 Task: Add Sprouts Organic Tomato Sauce to the cart.
Action: Mouse moved to (21, 93)
Screenshot: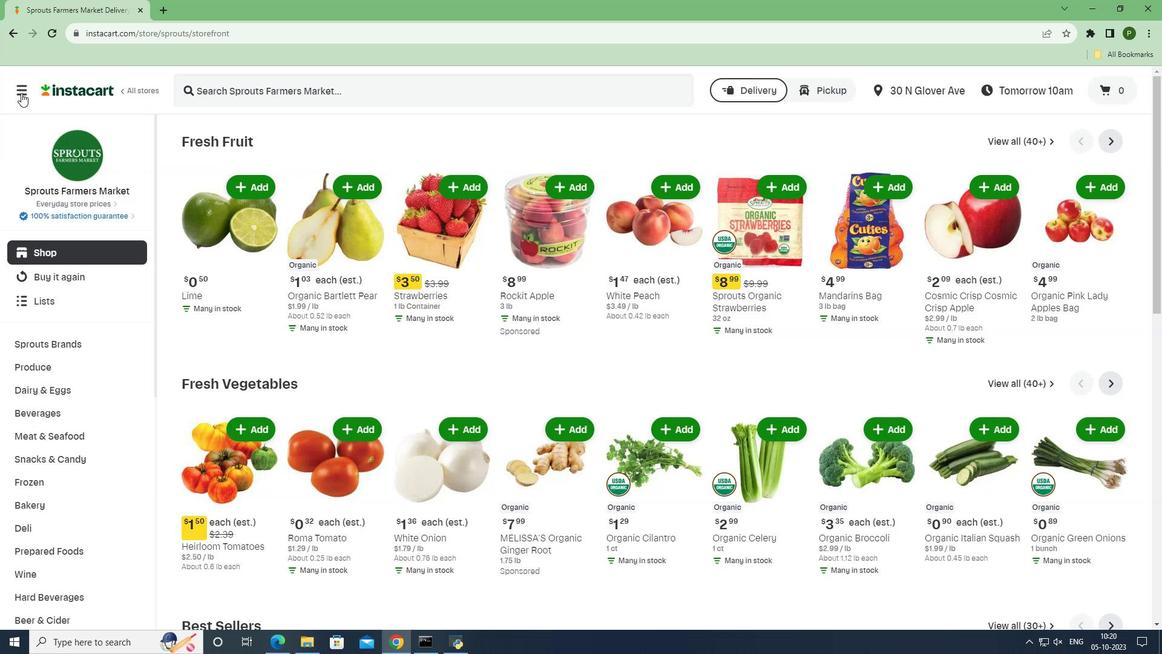 
Action: Mouse pressed left at (21, 93)
Screenshot: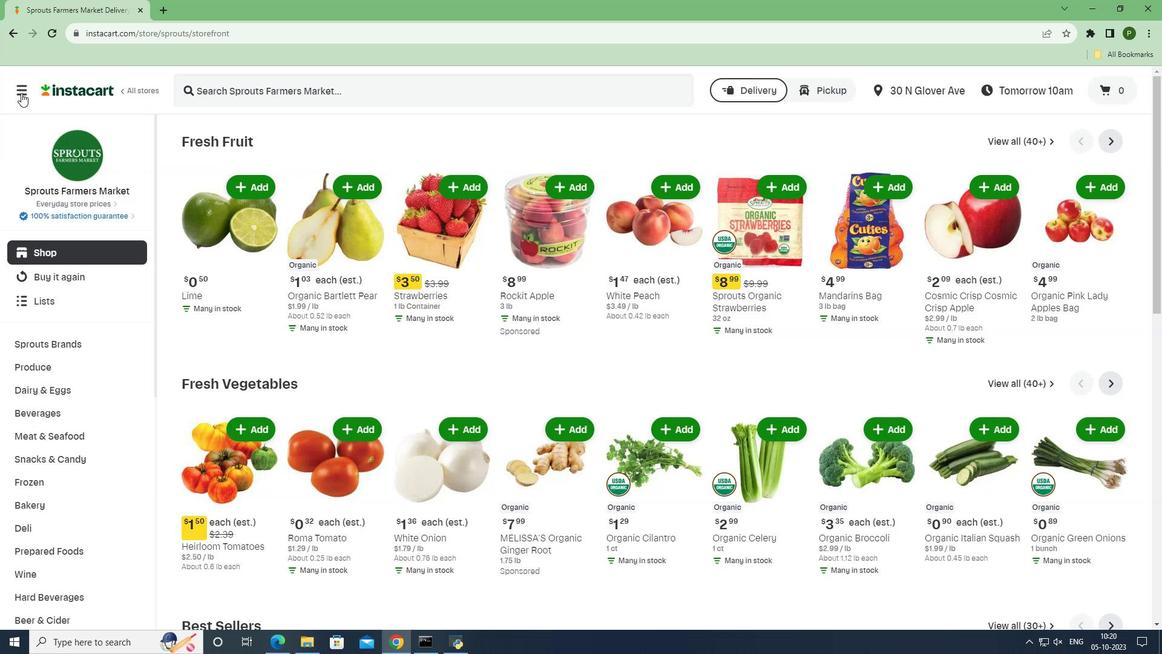 
Action: Mouse moved to (70, 333)
Screenshot: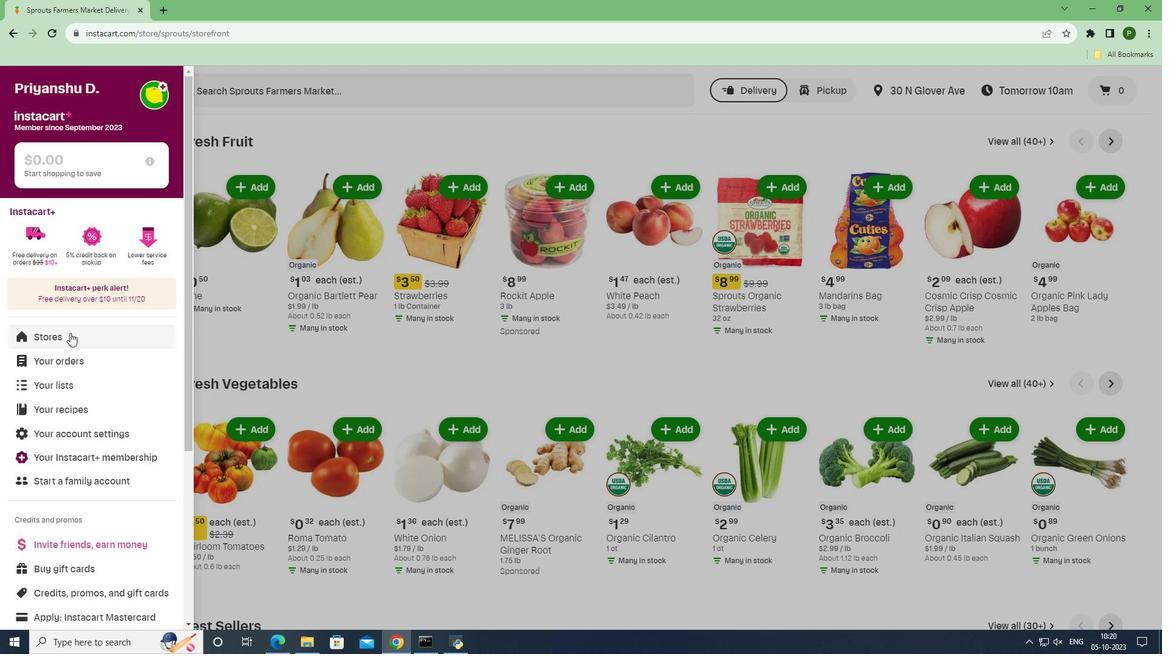 
Action: Mouse pressed left at (70, 333)
Screenshot: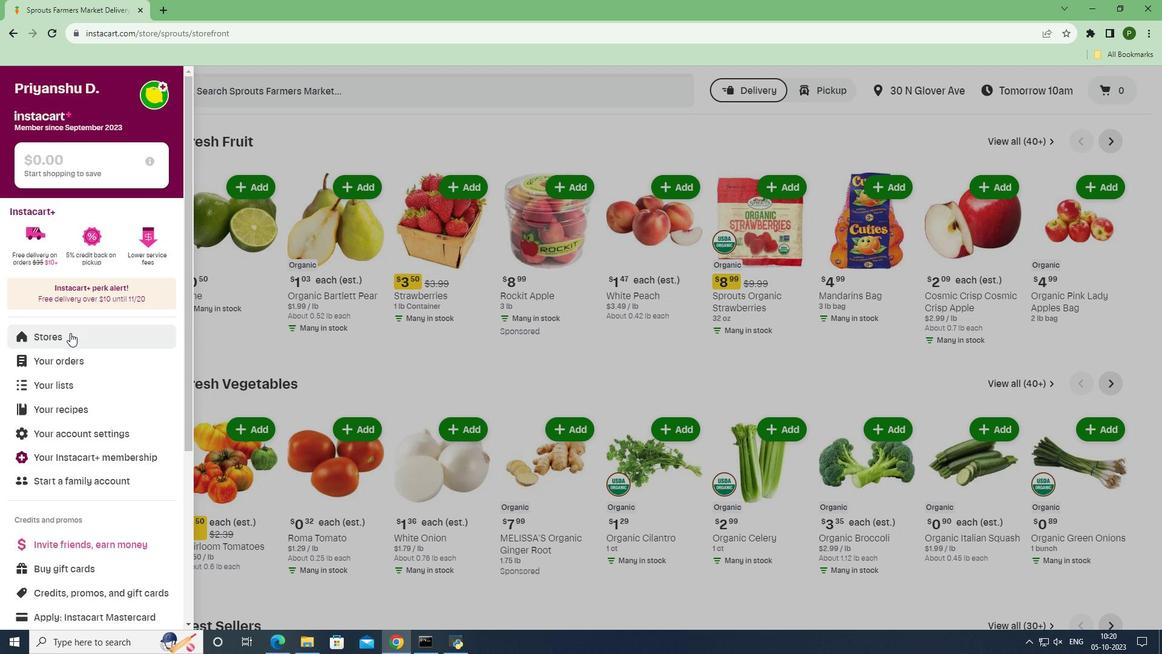 
Action: Mouse moved to (268, 139)
Screenshot: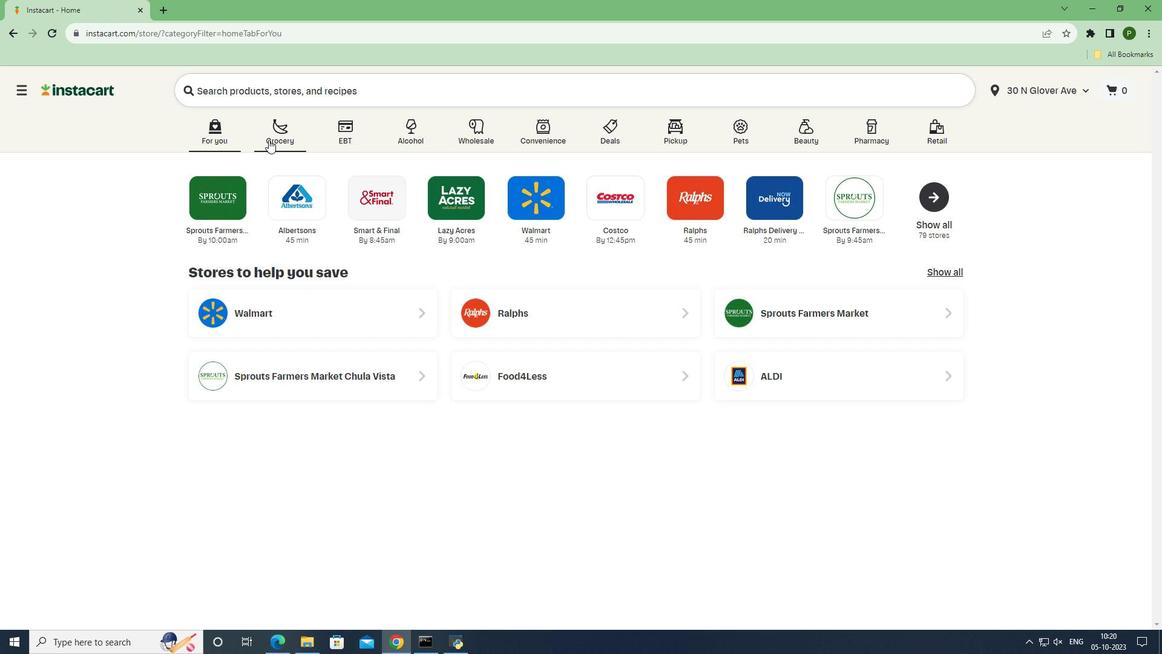 
Action: Mouse pressed left at (268, 139)
Screenshot: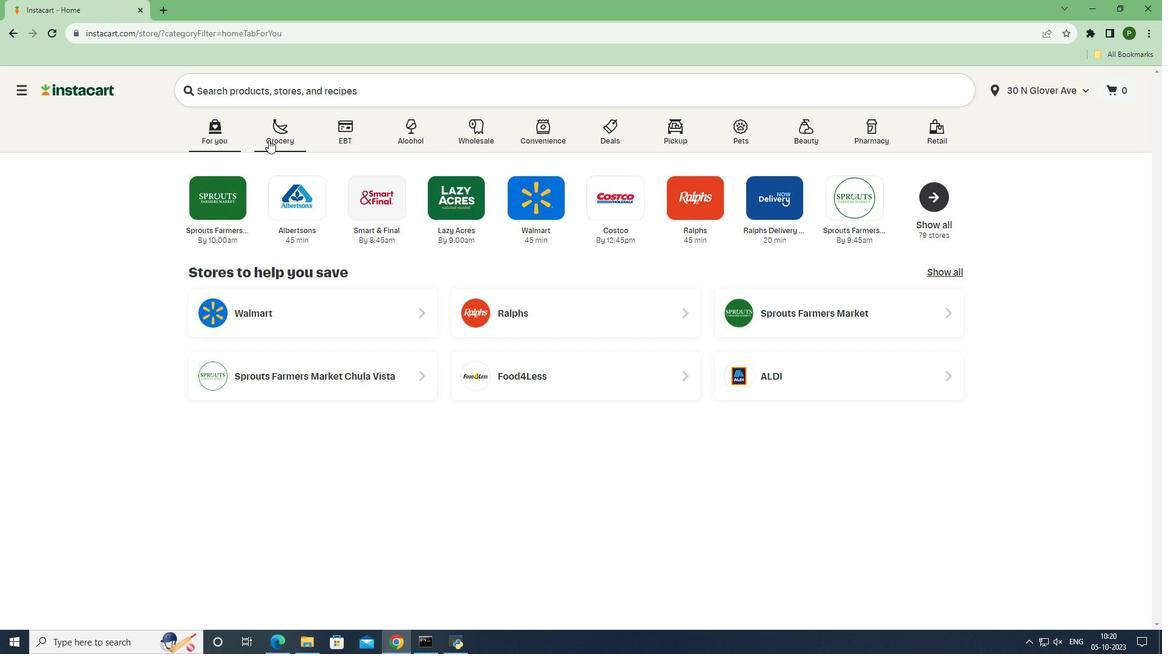 
Action: Mouse moved to (741, 271)
Screenshot: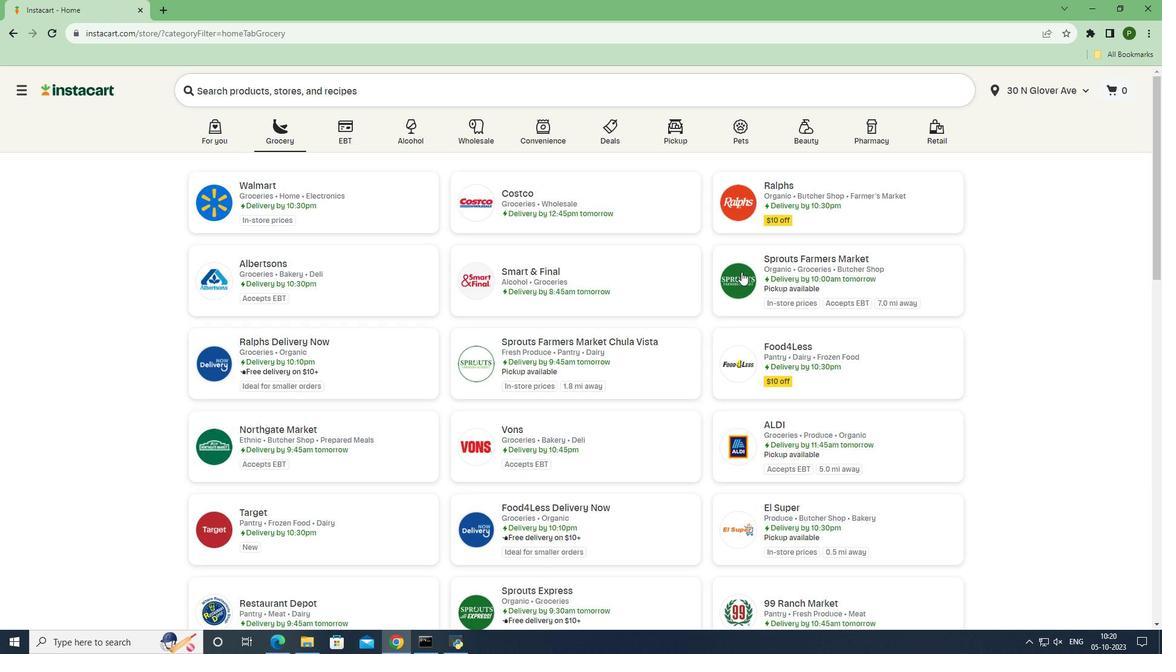 
Action: Mouse pressed left at (741, 271)
Screenshot: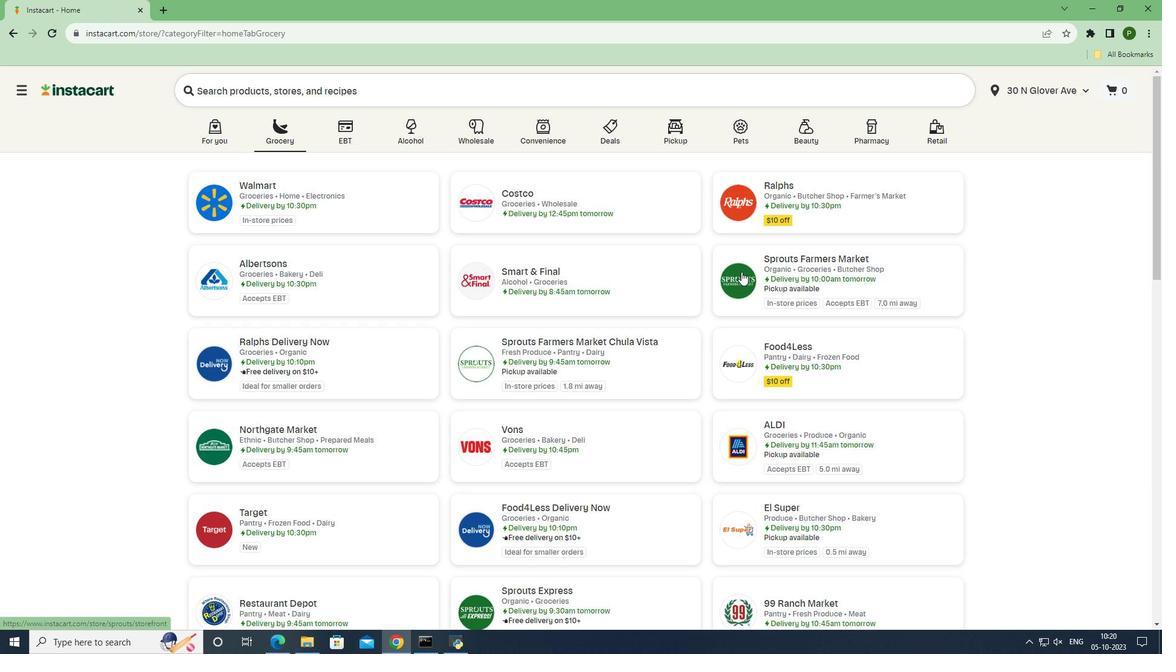 
Action: Mouse moved to (70, 343)
Screenshot: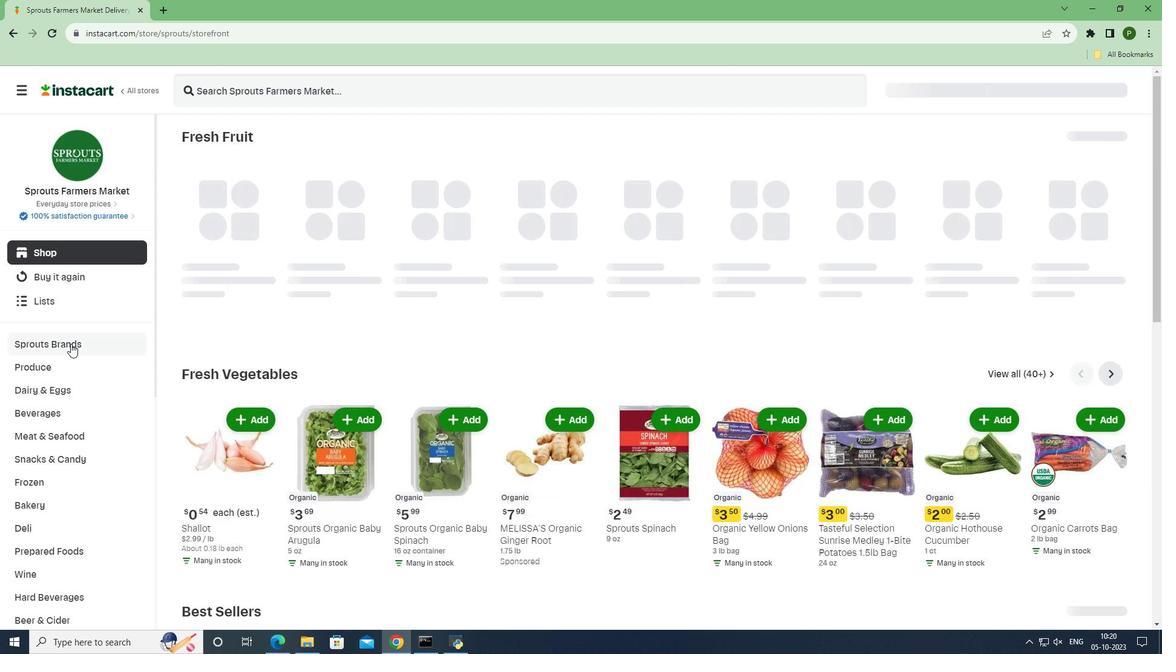 
Action: Mouse pressed left at (70, 343)
Screenshot: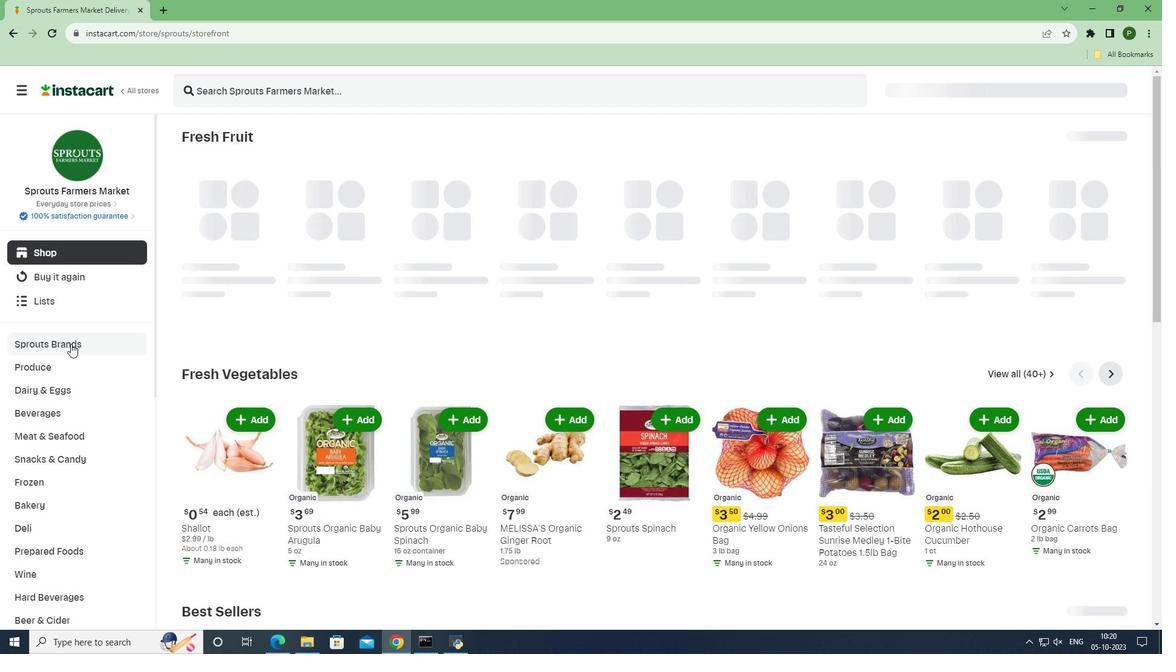 
Action: Mouse moved to (37, 436)
Screenshot: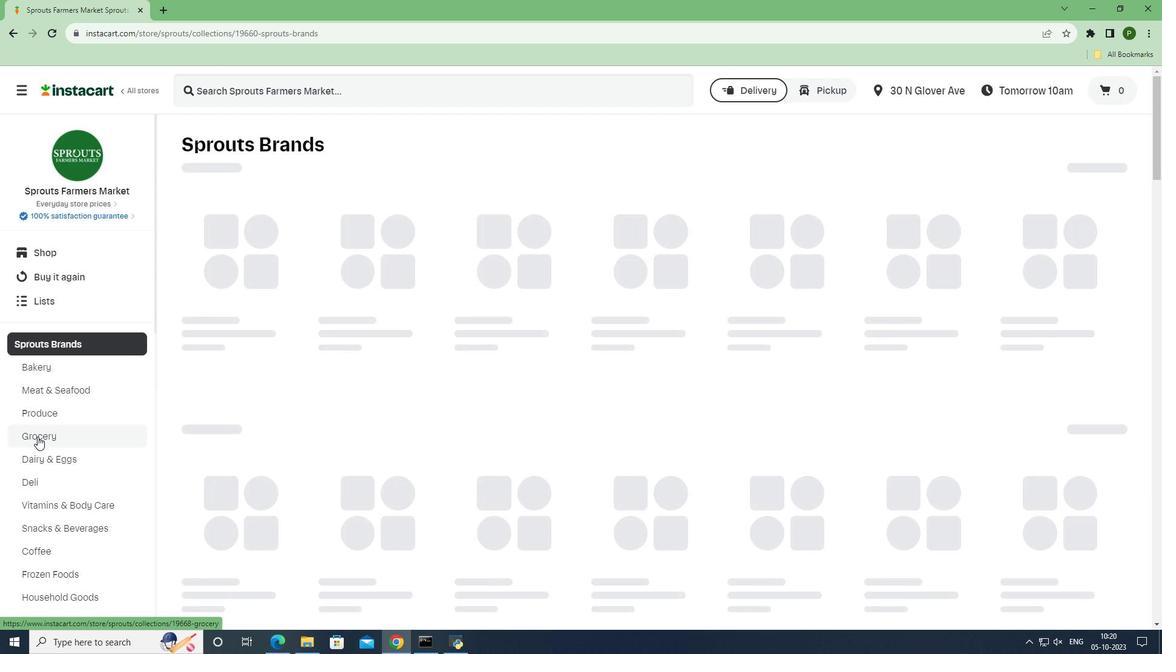 
Action: Mouse pressed left at (37, 436)
Screenshot: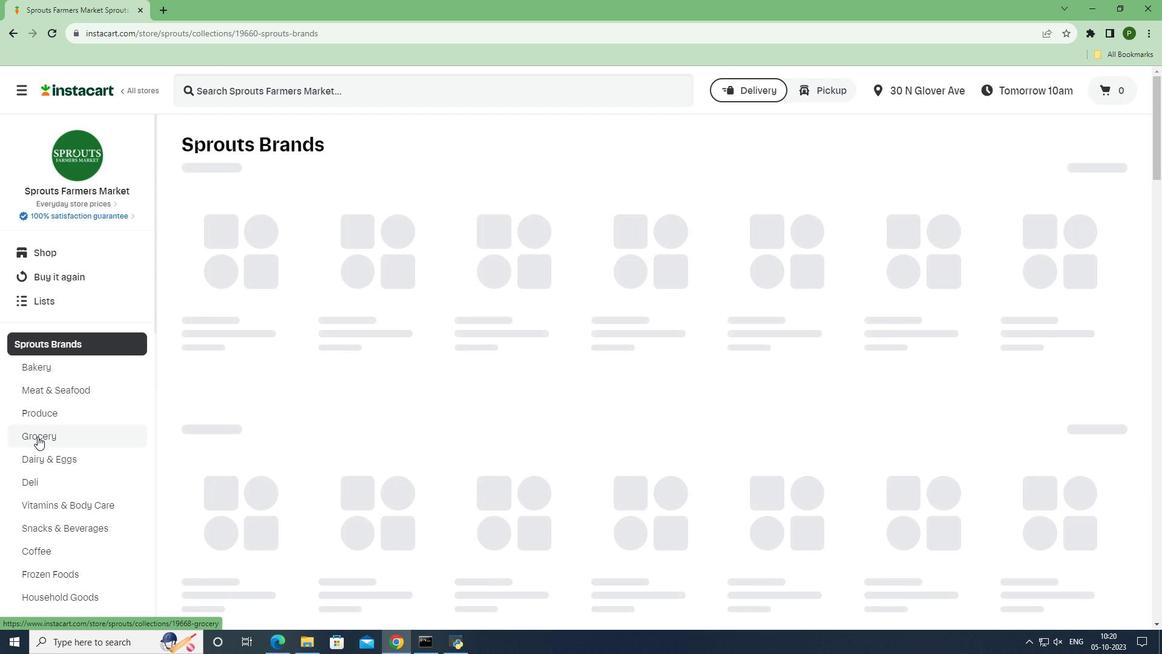 
Action: Mouse moved to (315, 246)
Screenshot: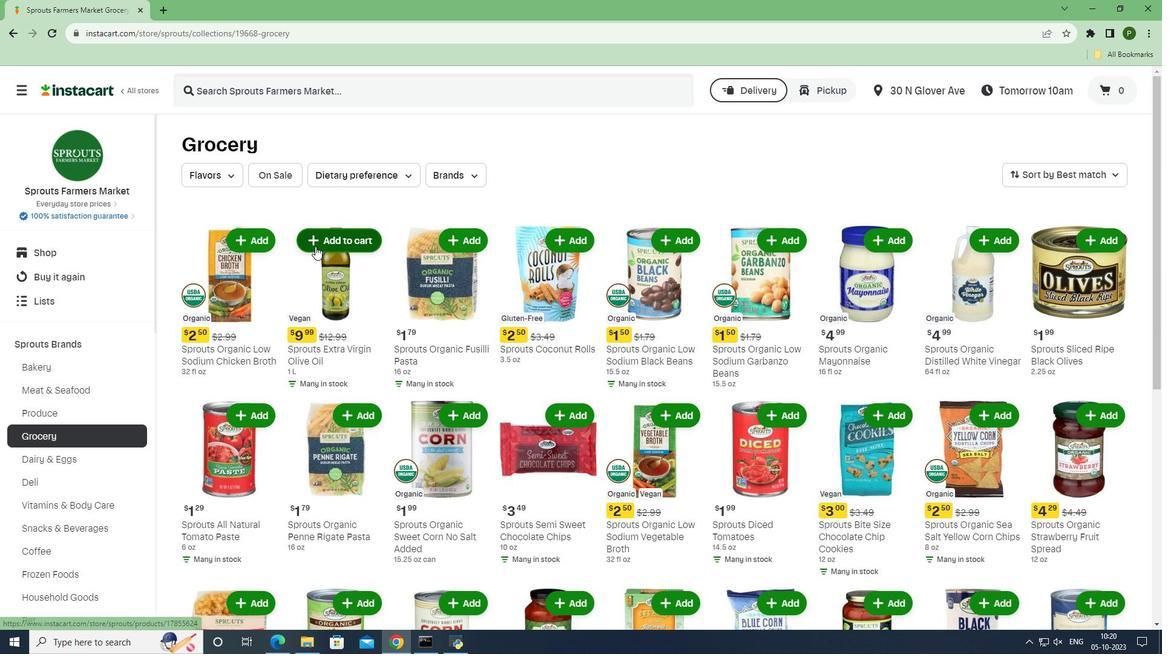
Action: Mouse scrolled (315, 245) with delta (0, 0)
Screenshot: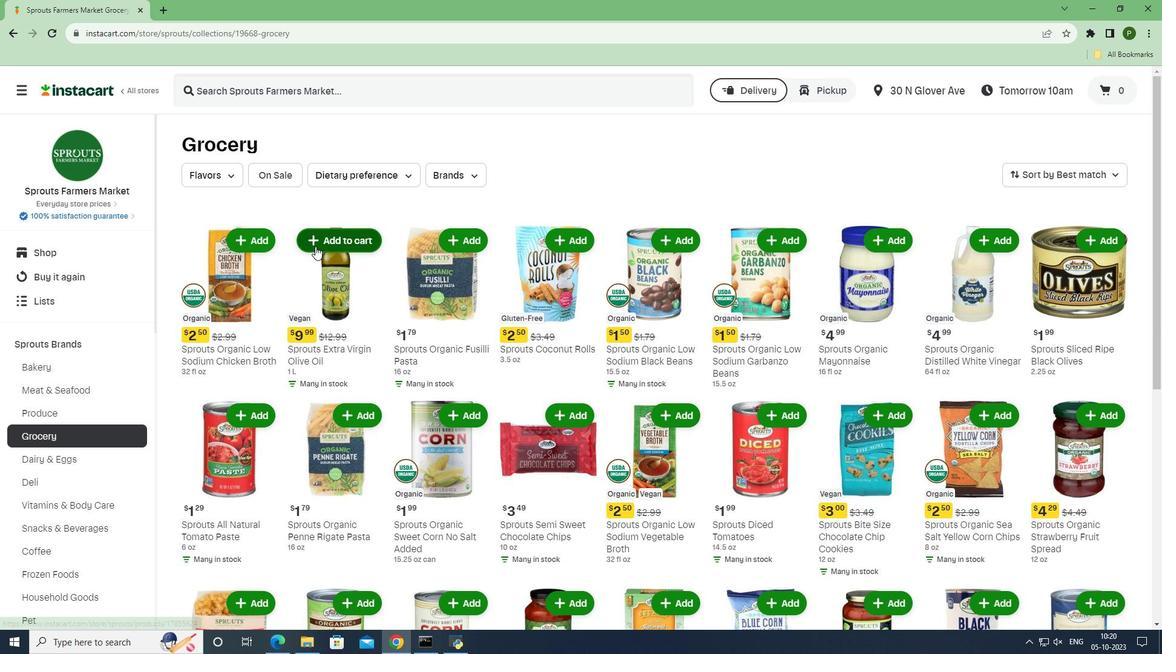 
Action: Mouse scrolled (315, 245) with delta (0, 0)
Screenshot: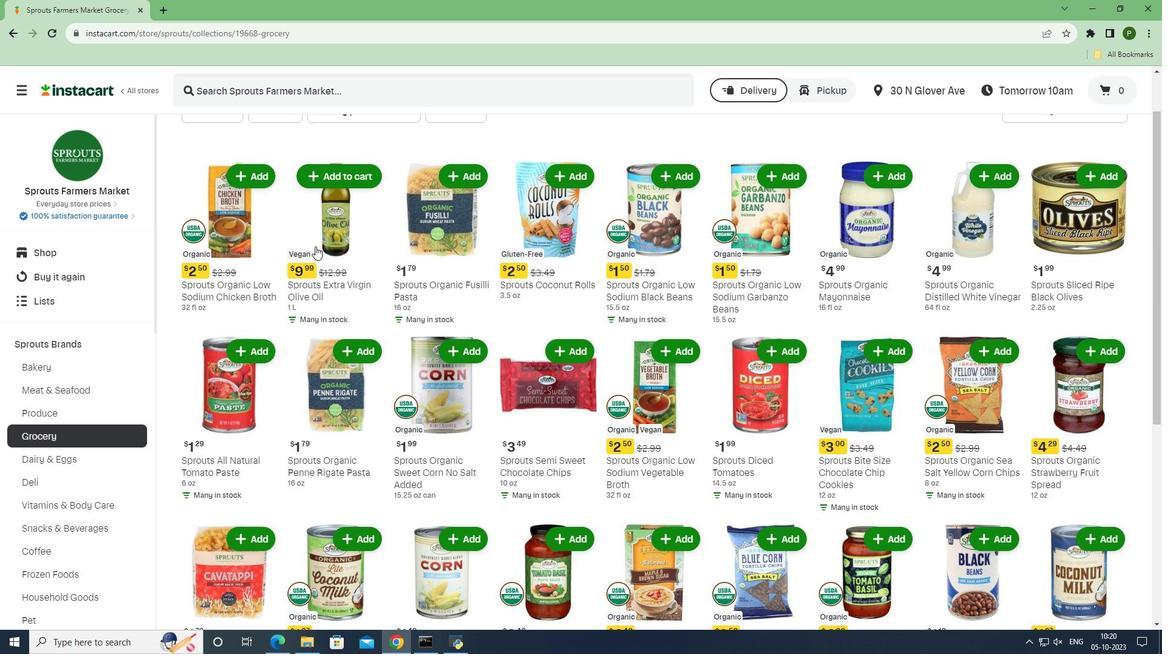
Action: Mouse scrolled (315, 245) with delta (0, 0)
Screenshot: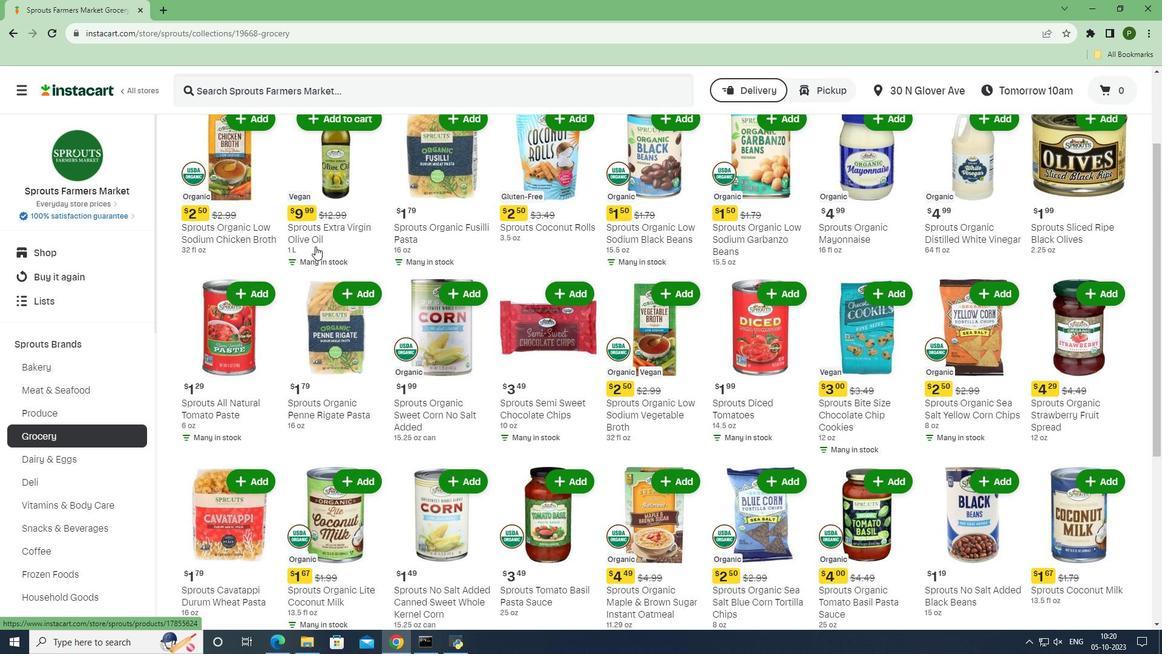 
Action: Mouse scrolled (315, 245) with delta (0, 0)
Screenshot: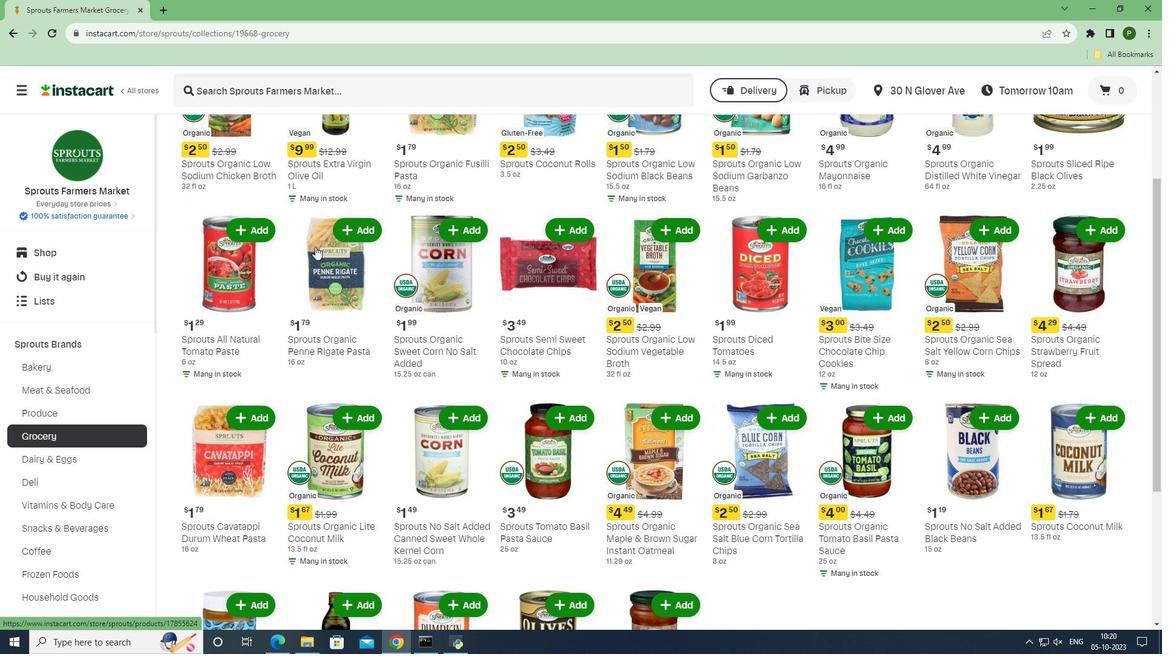
Action: Mouse scrolled (315, 245) with delta (0, 0)
Screenshot: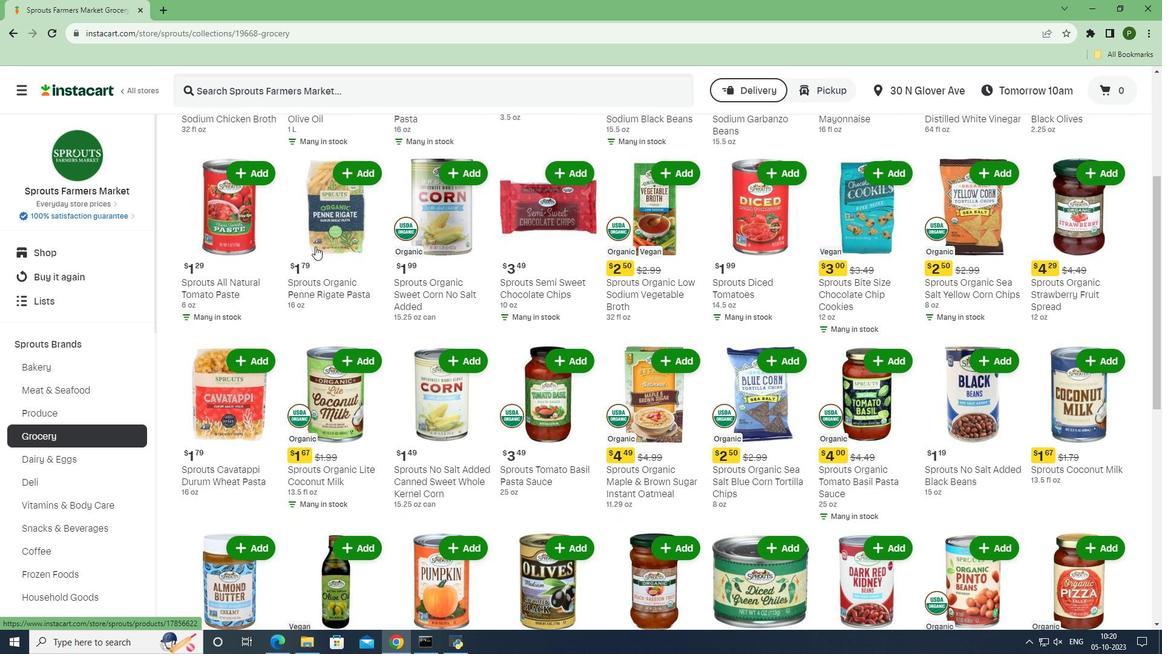 
Action: Mouse scrolled (315, 245) with delta (0, 0)
Screenshot: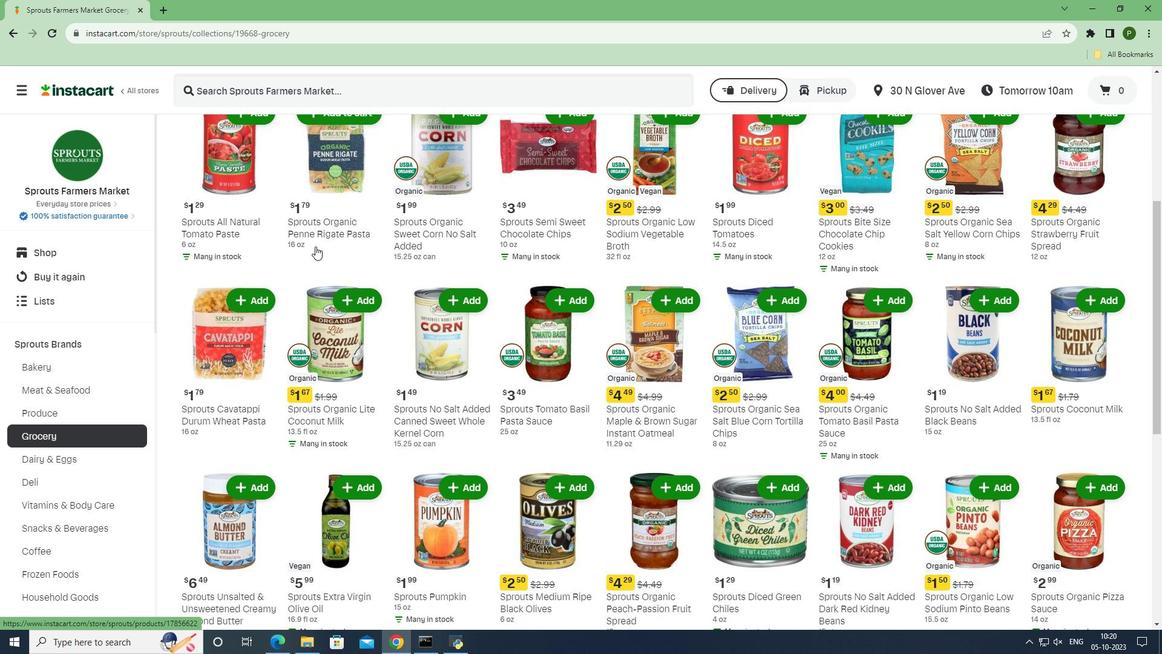 
Action: Mouse scrolled (315, 245) with delta (0, 0)
Screenshot: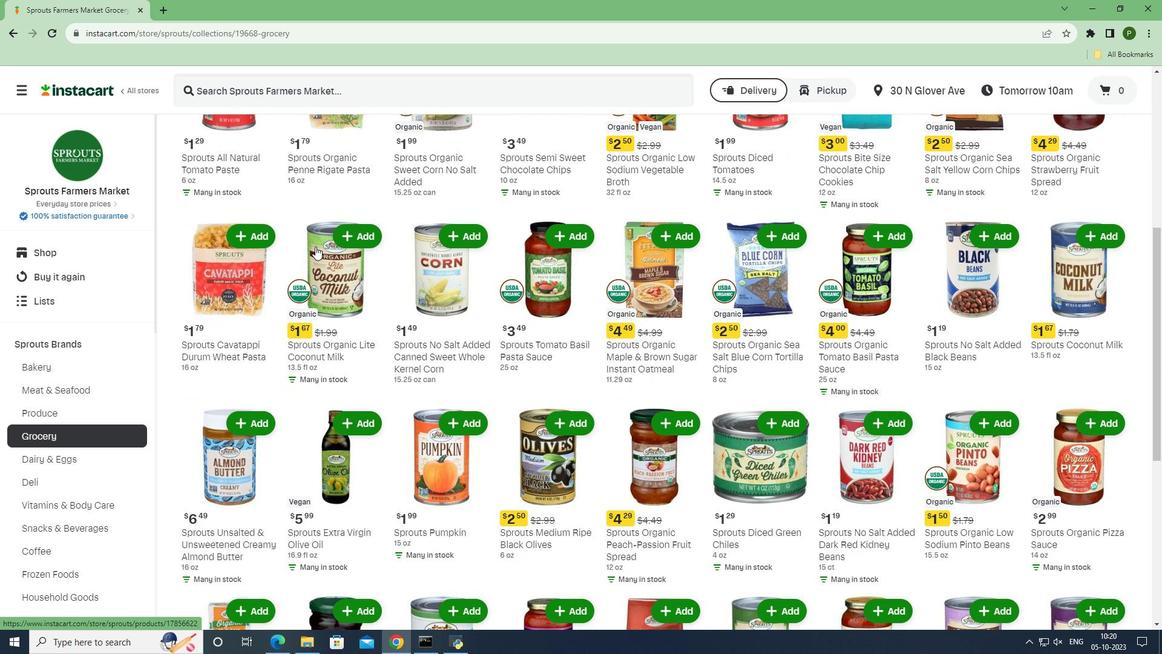 
Action: Mouse scrolled (315, 245) with delta (0, 0)
Screenshot: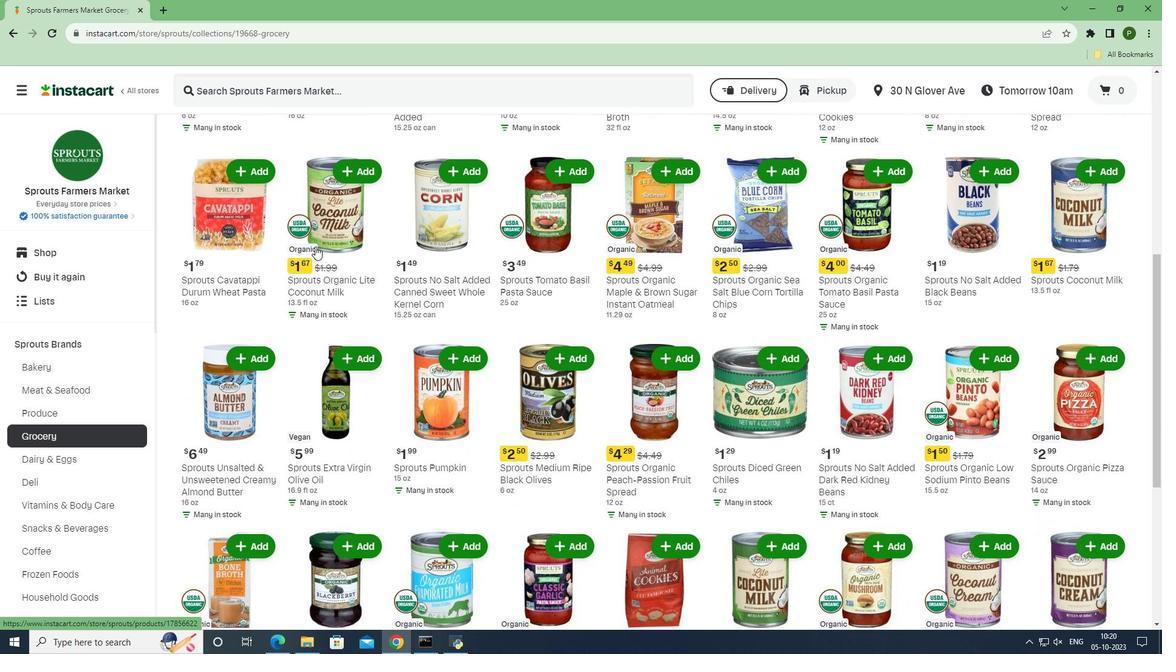 
Action: Mouse scrolled (315, 245) with delta (0, 0)
Screenshot: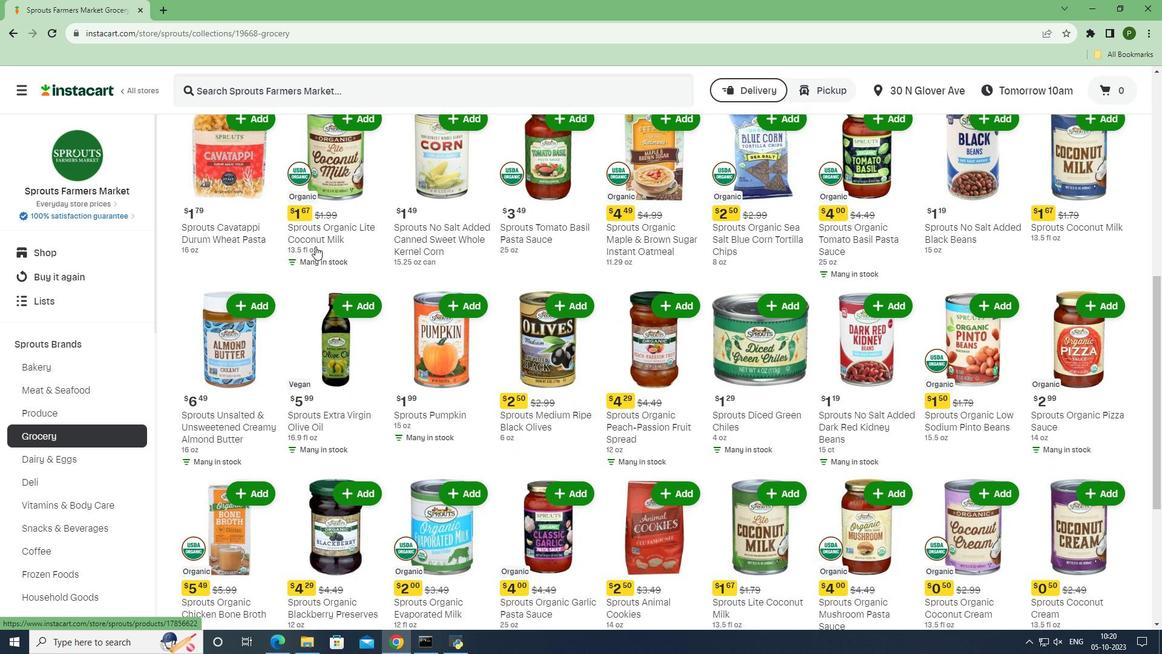
Action: Mouse scrolled (315, 245) with delta (0, 0)
Screenshot: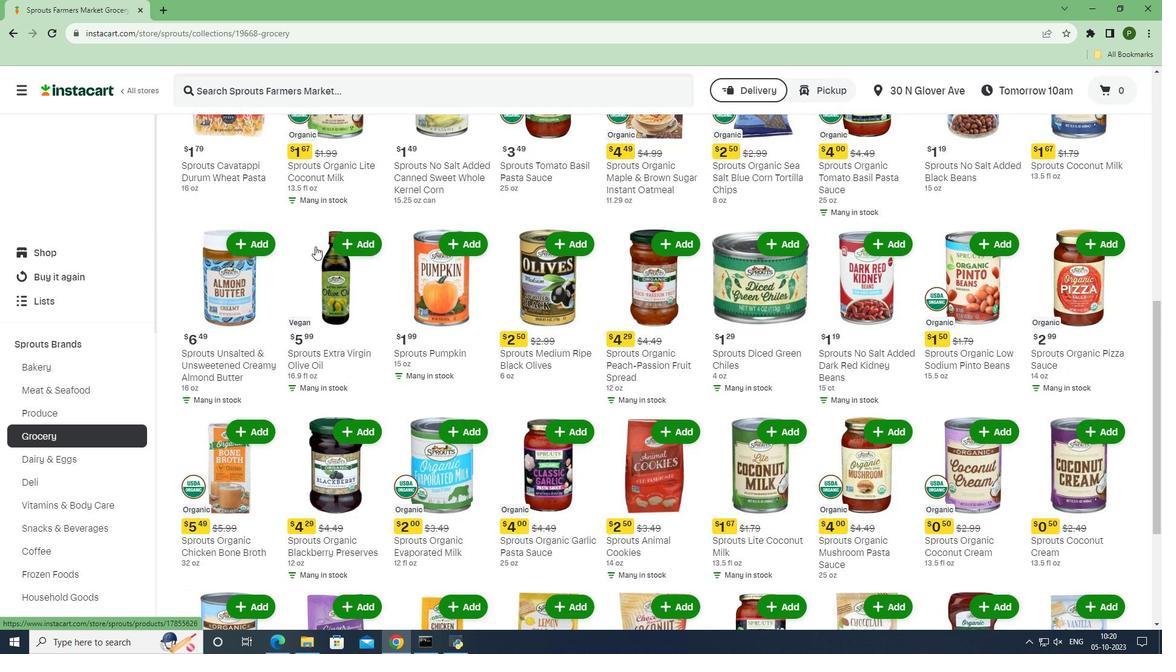 
Action: Mouse scrolled (315, 245) with delta (0, 0)
Screenshot: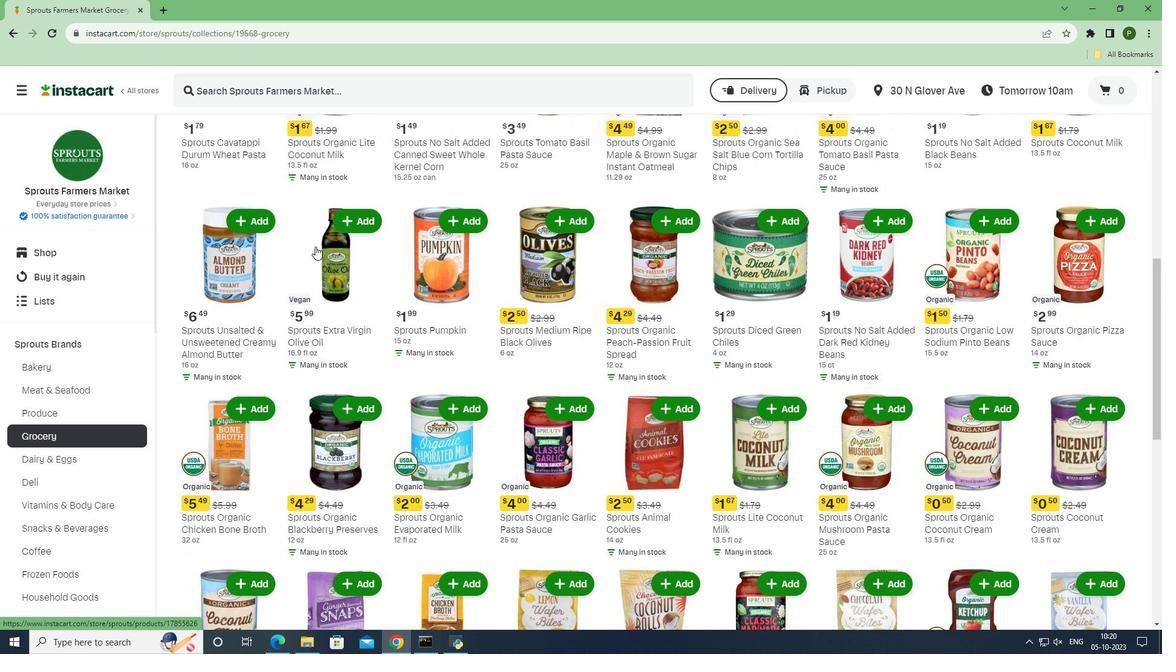 
Action: Mouse scrolled (315, 245) with delta (0, 0)
Screenshot: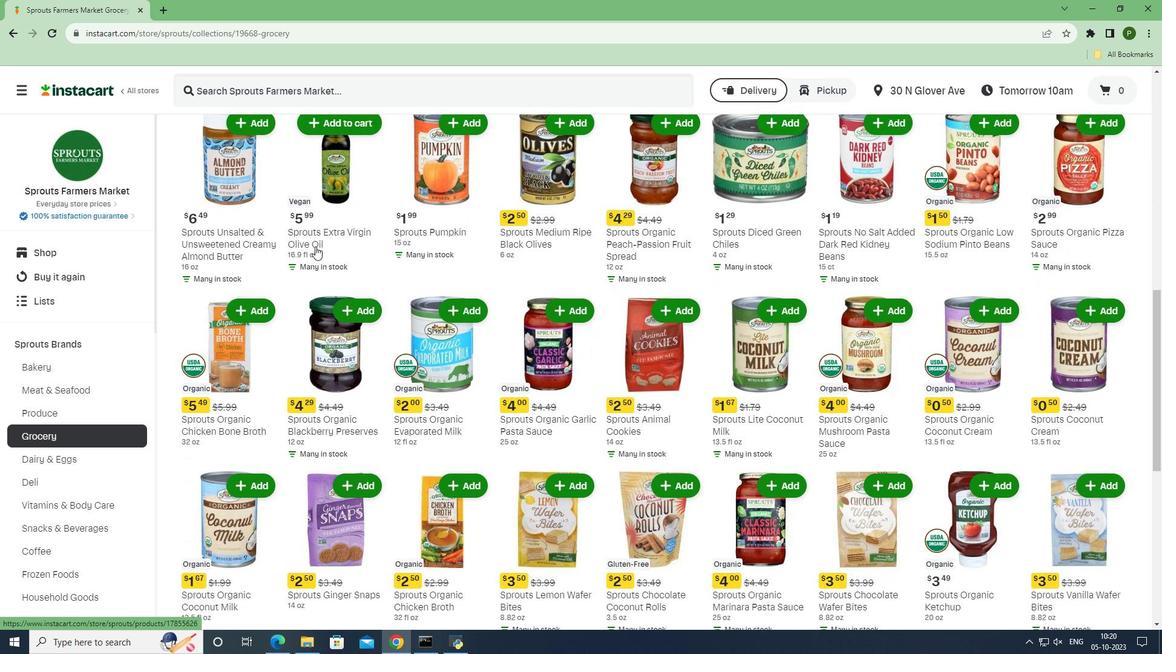 
Action: Mouse scrolled (315, 245) with delta (0, 0)
Screenshot: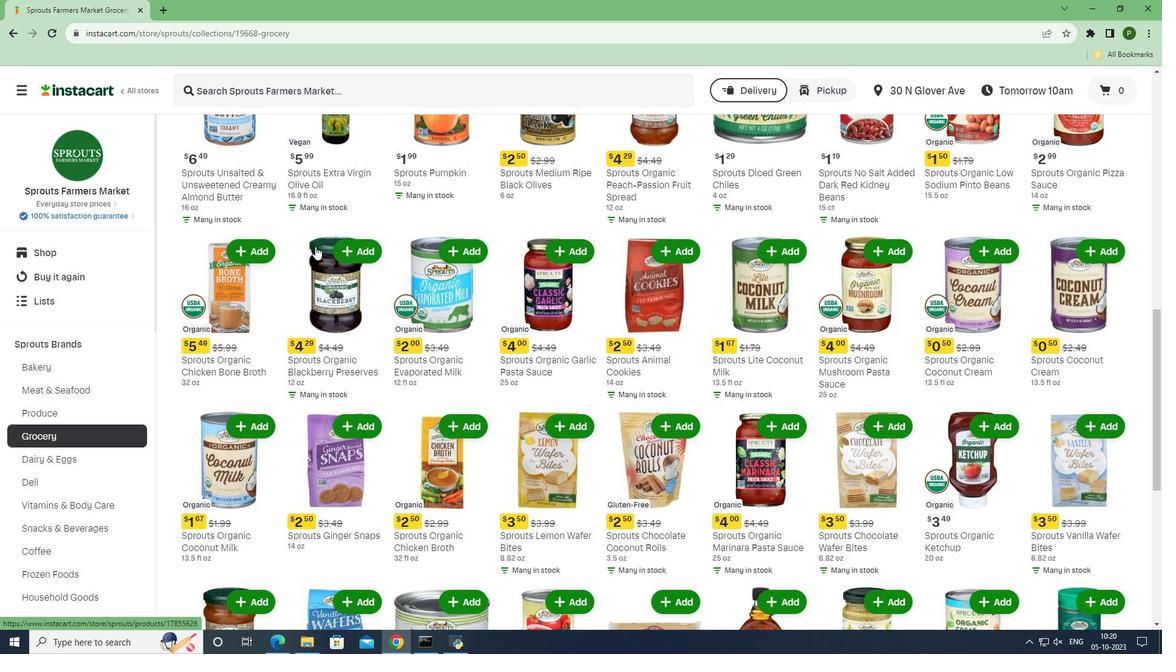 
Action: Mouse scrolled (315, 245) with delta (0, 0)
Screenshot: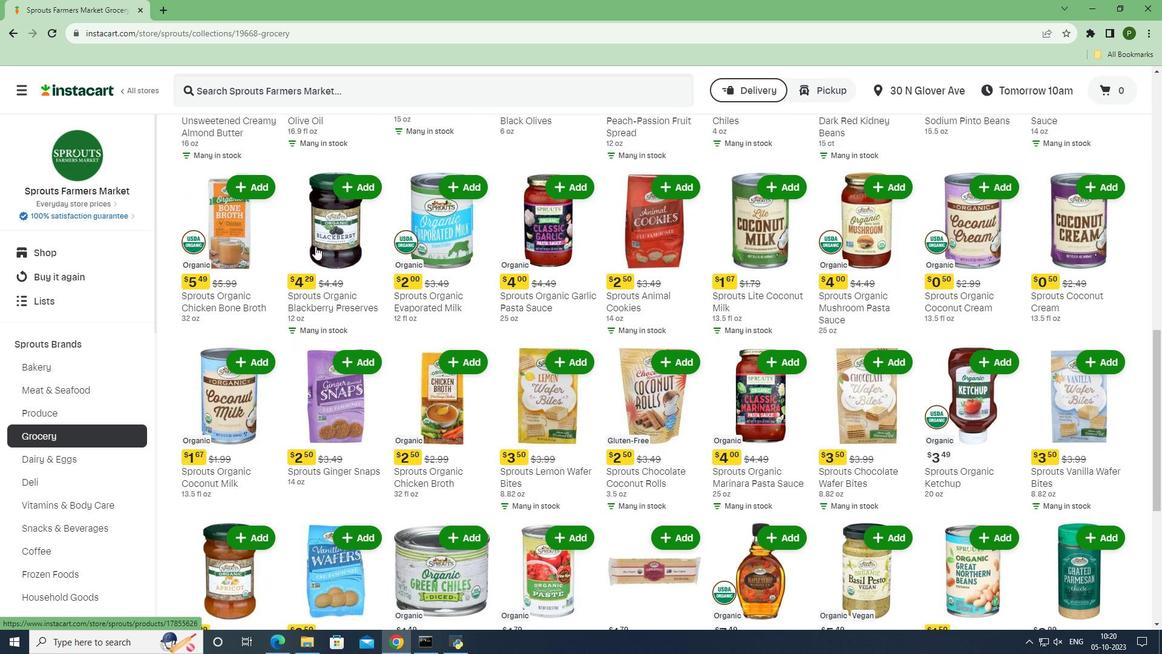 
Action: Mouse scrolled (315, 245) with delta (0, 0)
Screenshot: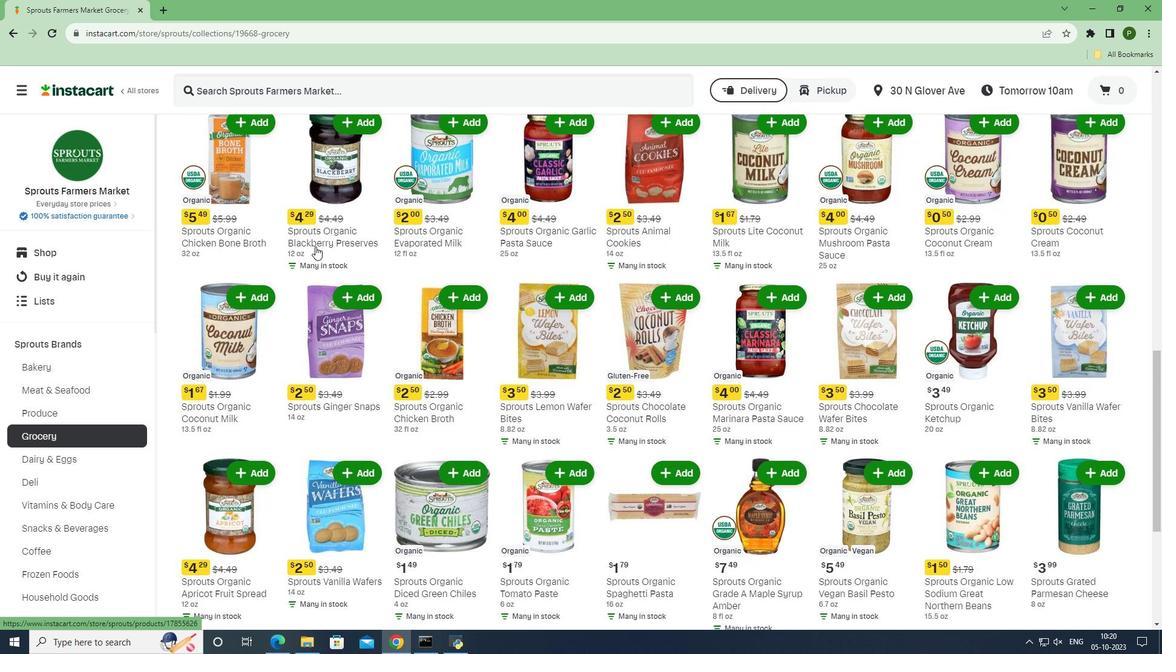 
Action: Mouse scrolled (315, 245) with delta (0, 0)
Screenshot: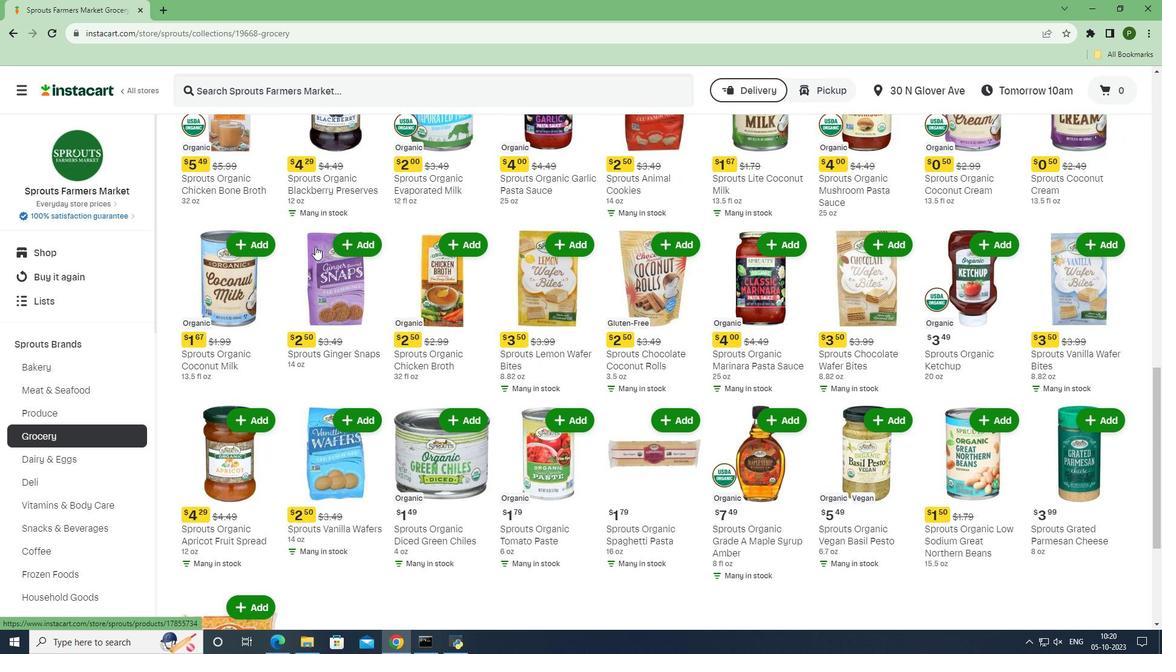 
Action: Mouse scrolled (315, 245) with delta (0, 0)
Screenshot: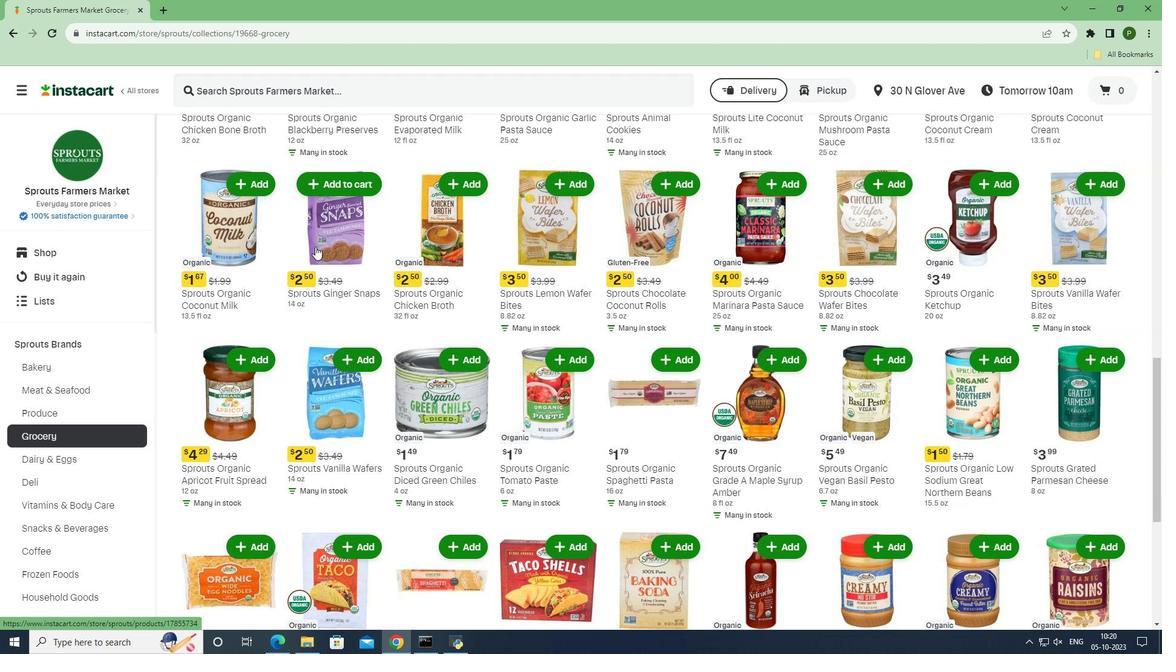 
Action: Mouse scrolled (315, 245) with delta (0, 0)
Screenshot: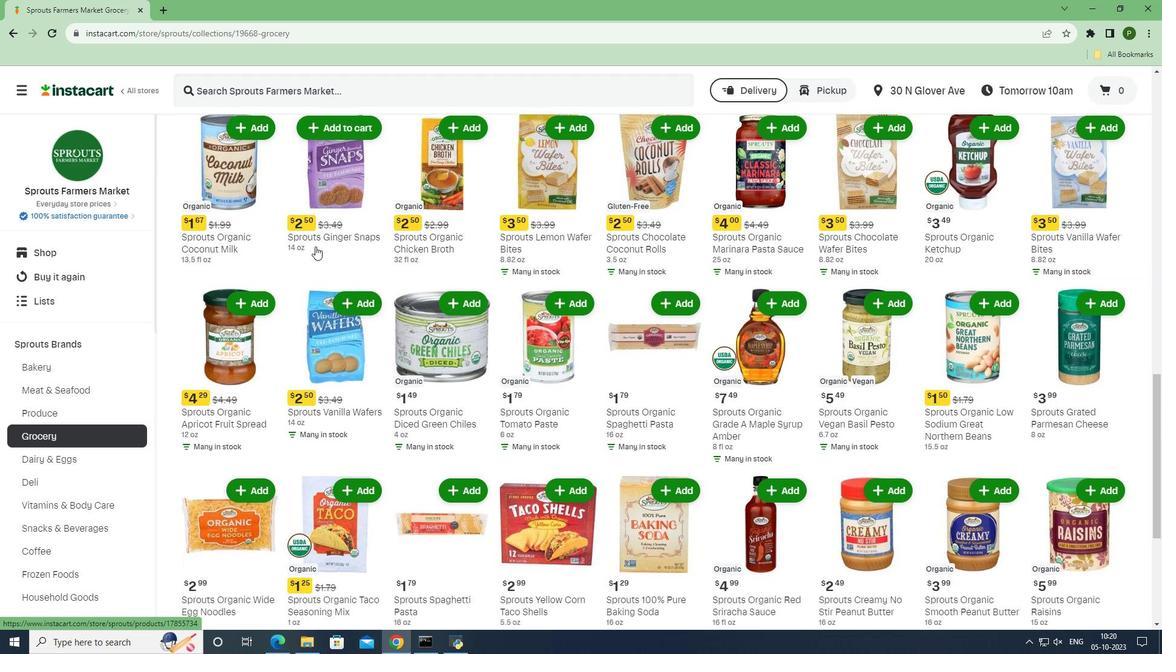 
Action: Mouse scrolled (315, 245) with delta (0, 0)
Screenshot: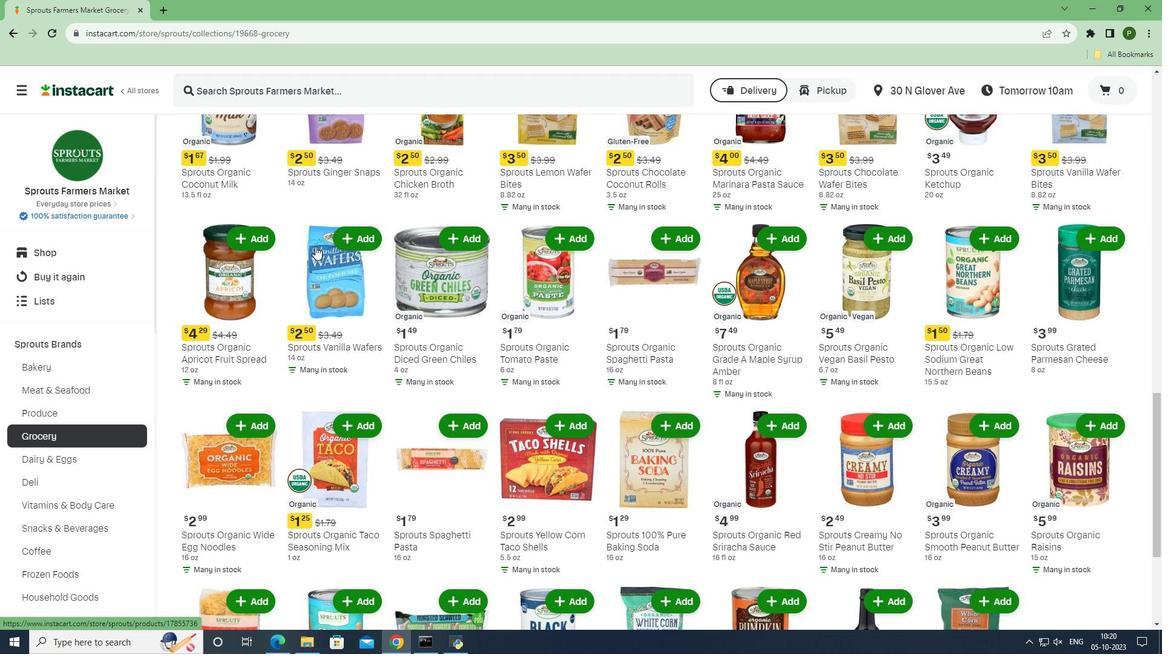 
Action: Mouse scrolled (315, 245) with delta (0, 0)
Screenshot: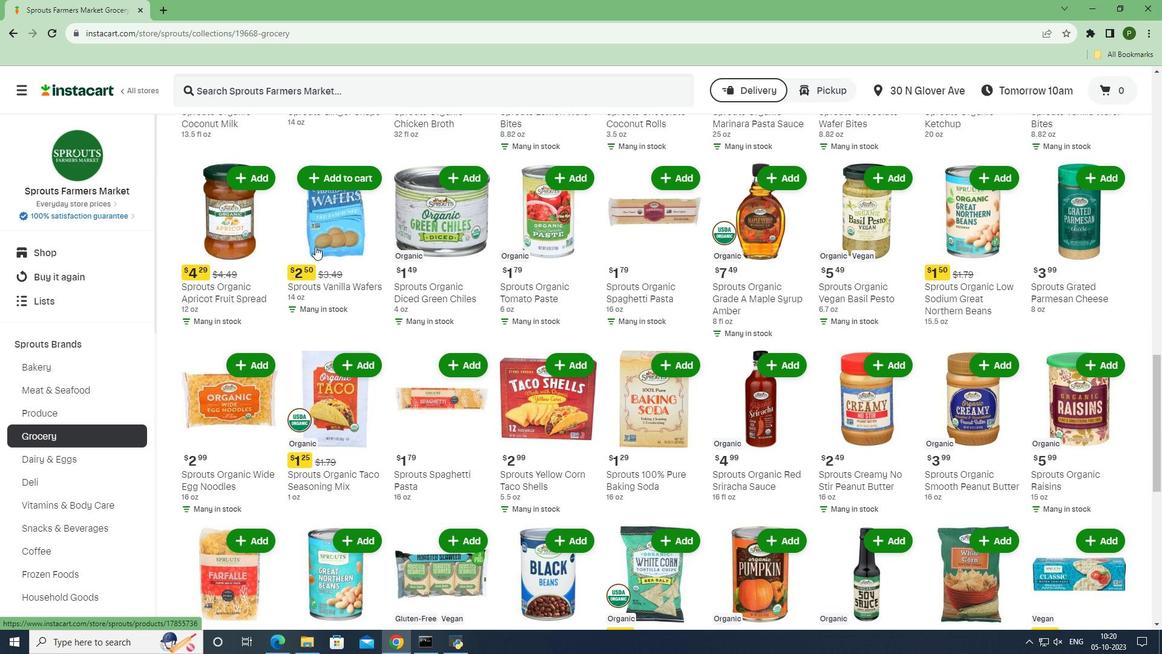 
Action: Mouse scrolled (315, 245) with delta (0, 0)
Screenshot: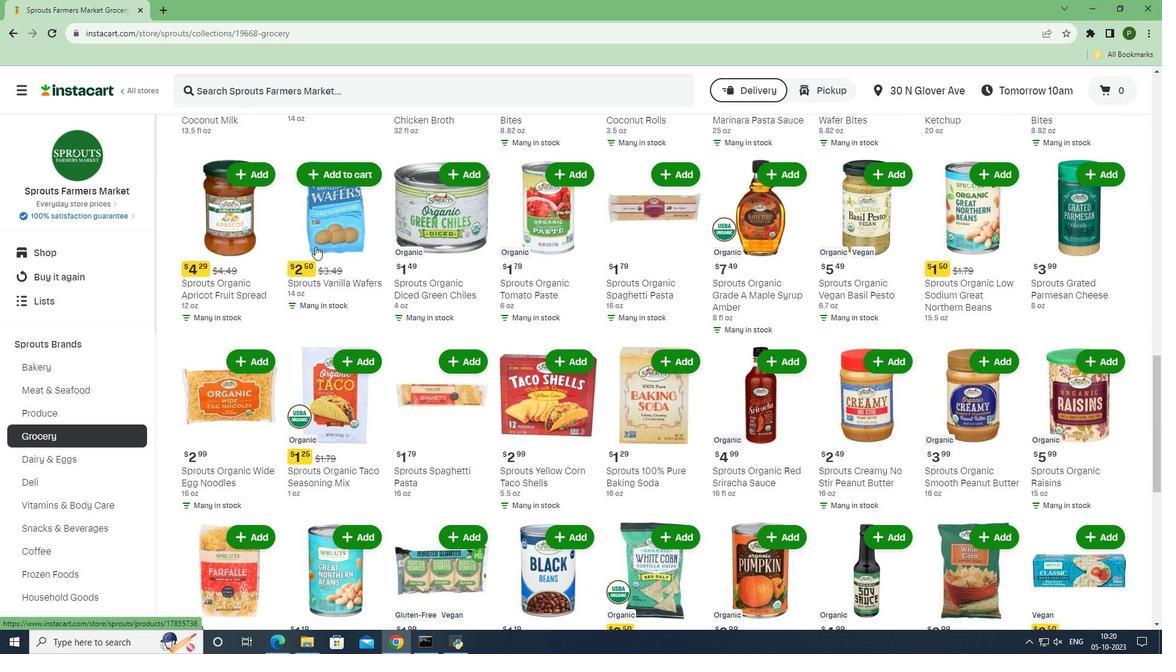 
Action: Mouse scrolled (315, 245) with delta (0, 0)
Screenshot: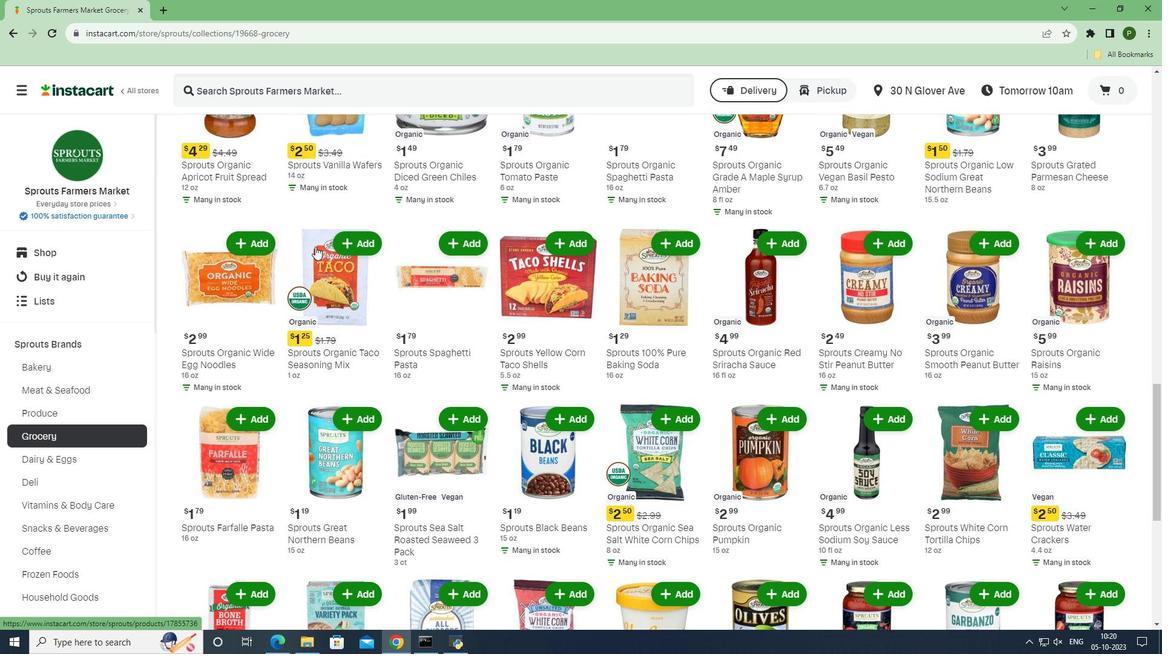 
Action: Mouse scrolled (315, 245) with delta (0, 0)
Screenshot: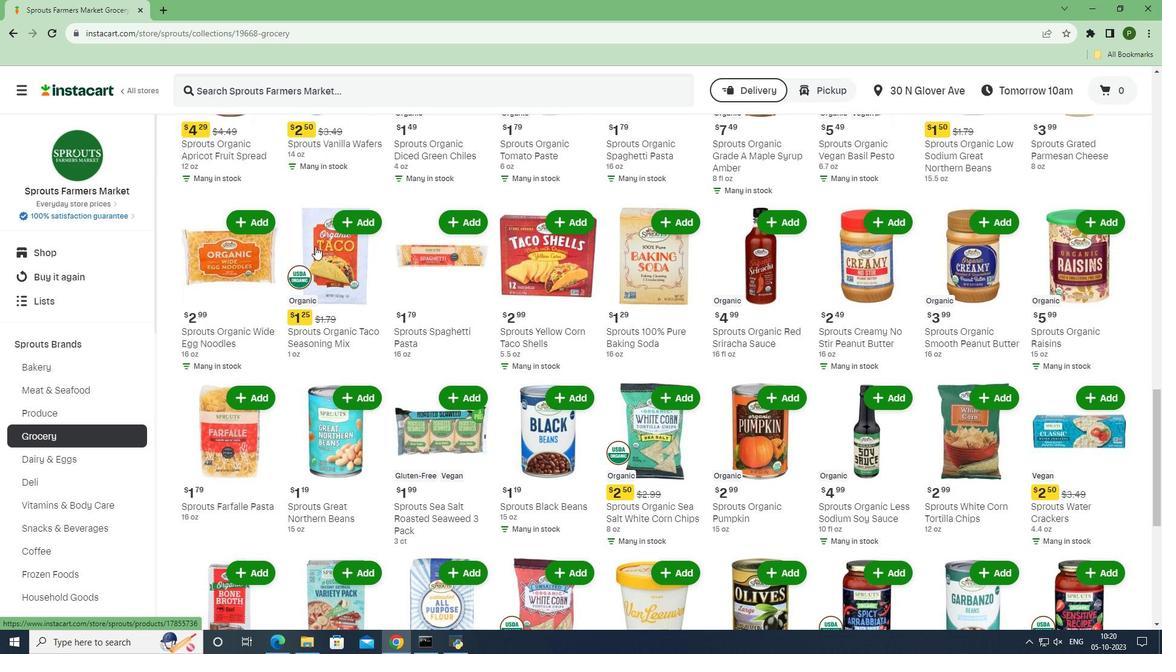 
Action: Mouse scrolled (315, 245) with delta (0, 0)
Screenshot: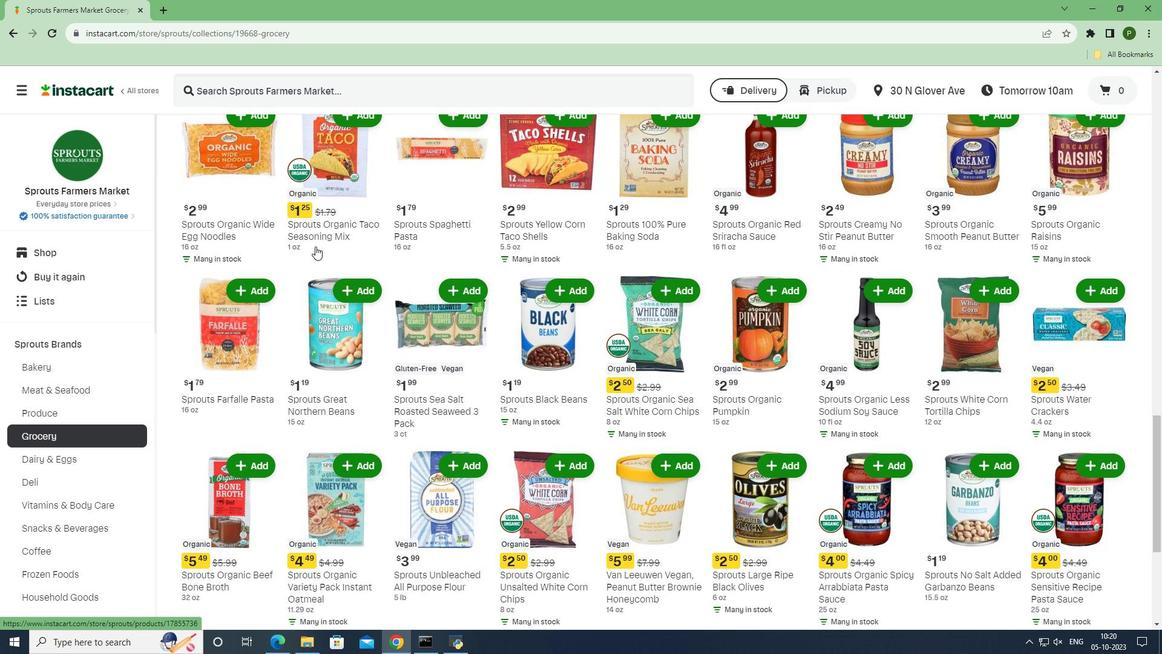 
Action: Mouse scrolled (315, 245) with delta (0, 0)
Screenshot: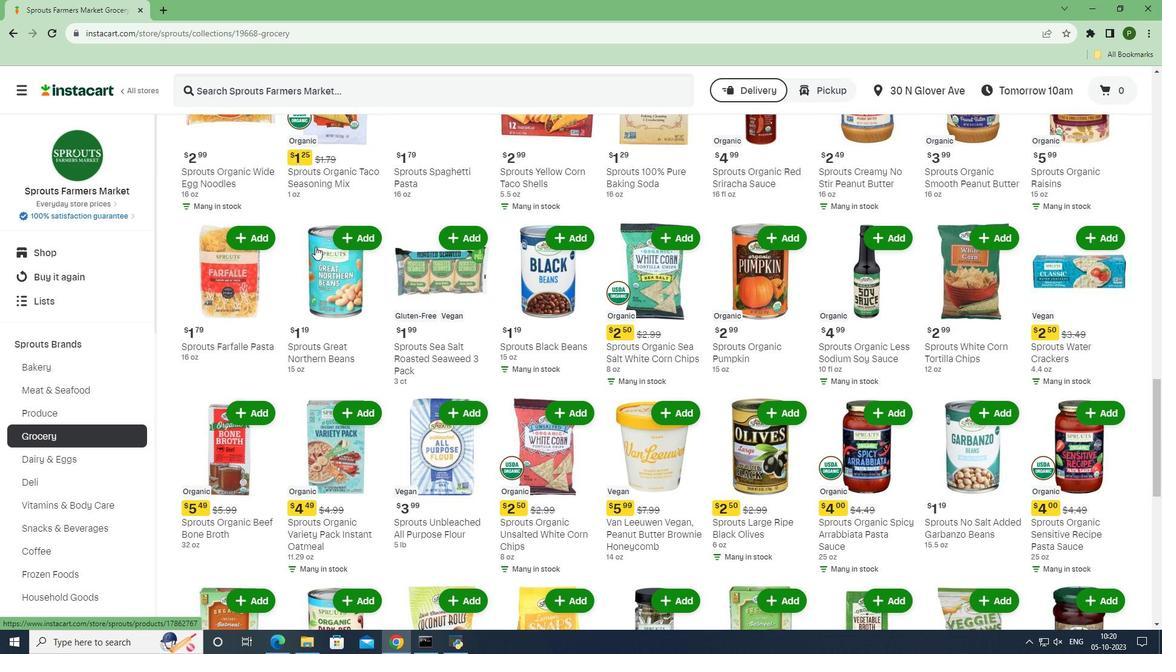 
Action: Mouse scrolled (315, 245) with delta (0, 0)
Screenshot: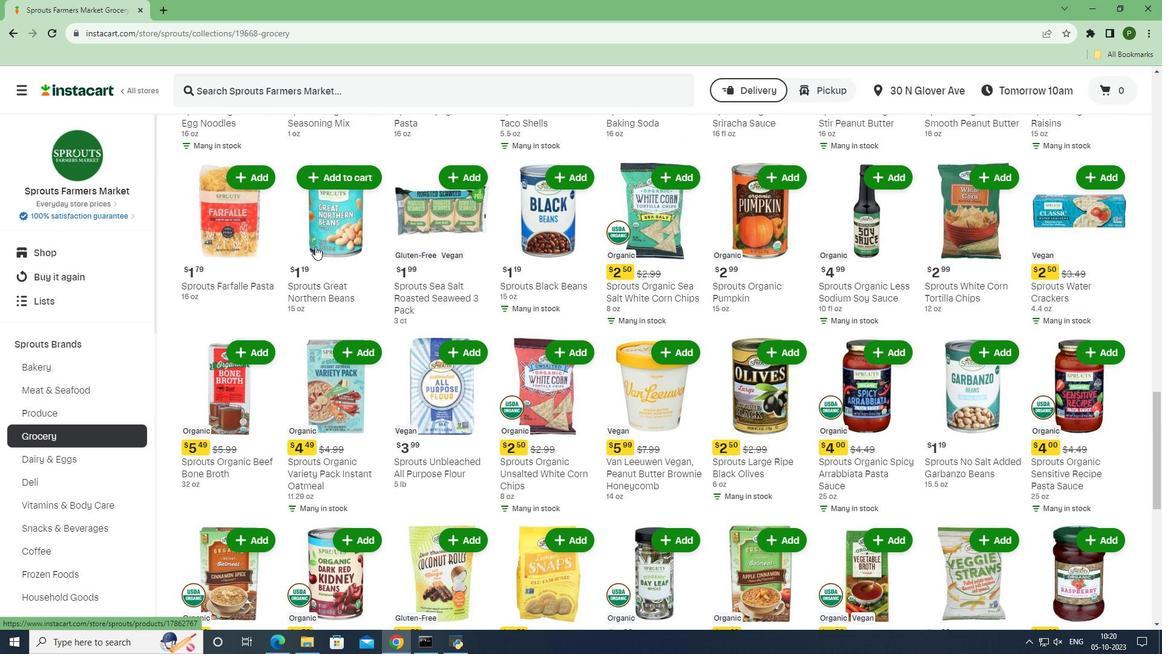 
Action: Mouse scrolled (315, 245) with delta (0, 0)
Screenshot: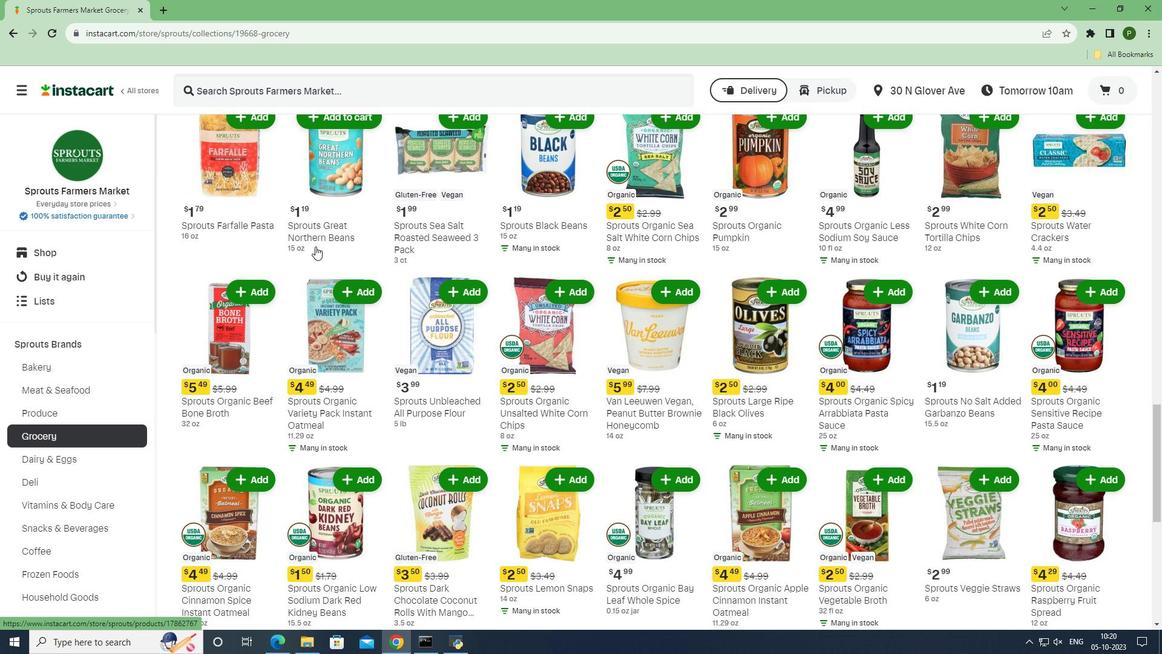 
Action: Mouse scrolled (315, 245) with delta (0, 0)
Screenshot: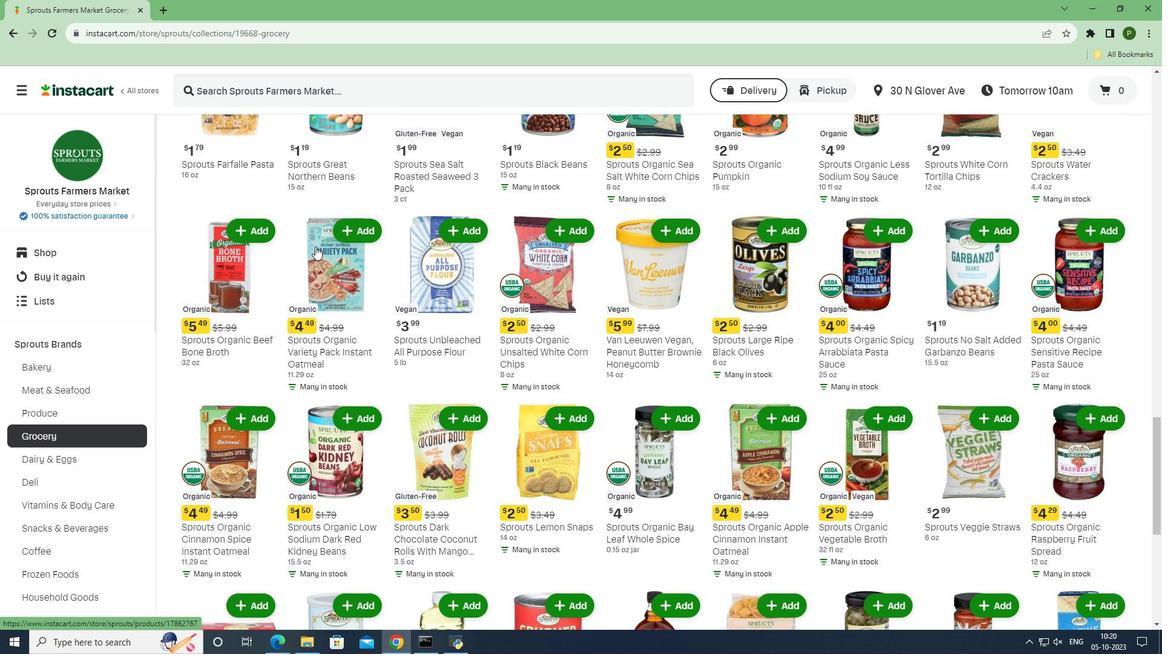
Action: Mouse scrolled (315, 245) with delta (0, 0)
Screenshot: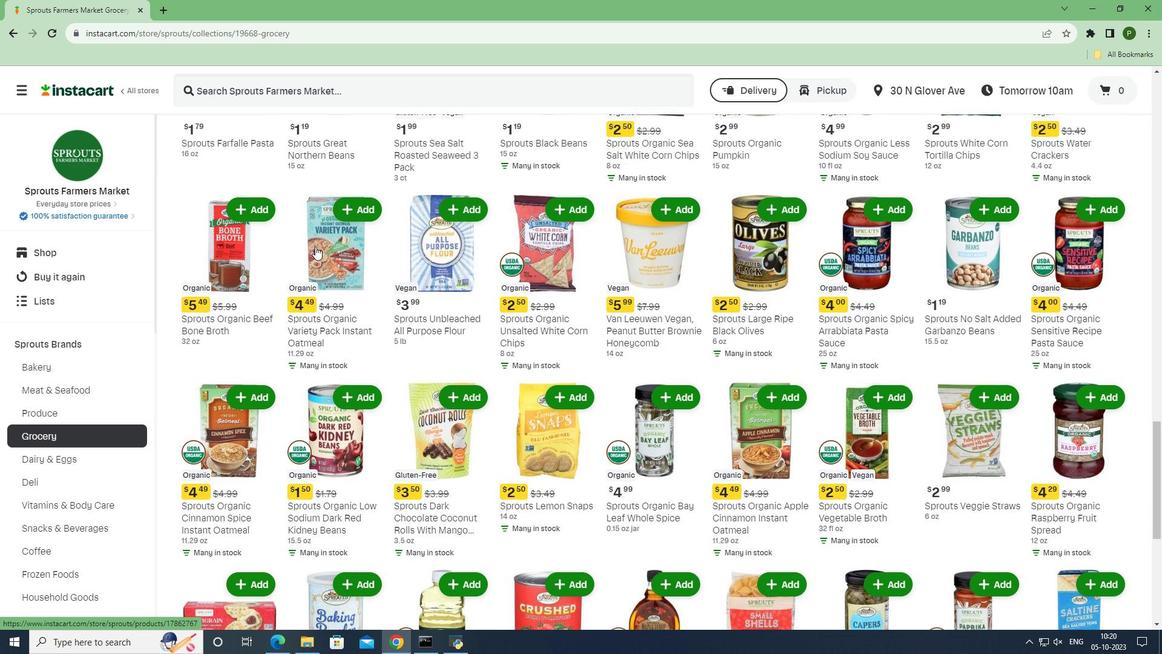 
Action: Mouse scrolled (315, 245) with delta (0, 0)
Screenshot: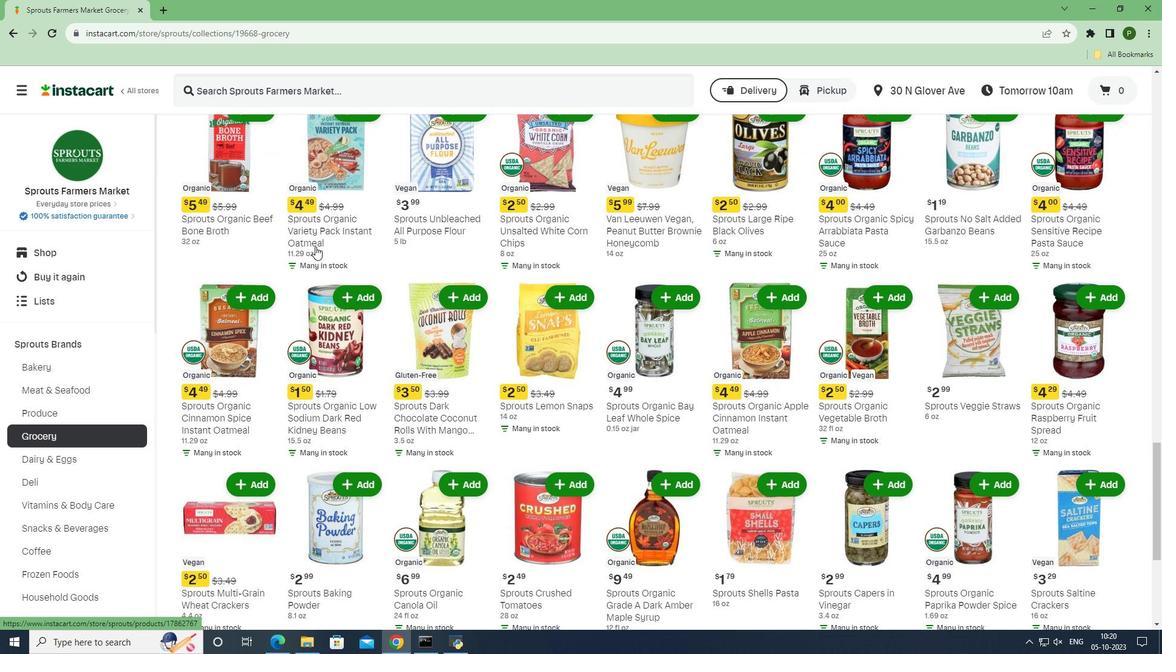 
Action: Mouse scrolled (315, 245) with delta (0, 0)
Screenshot: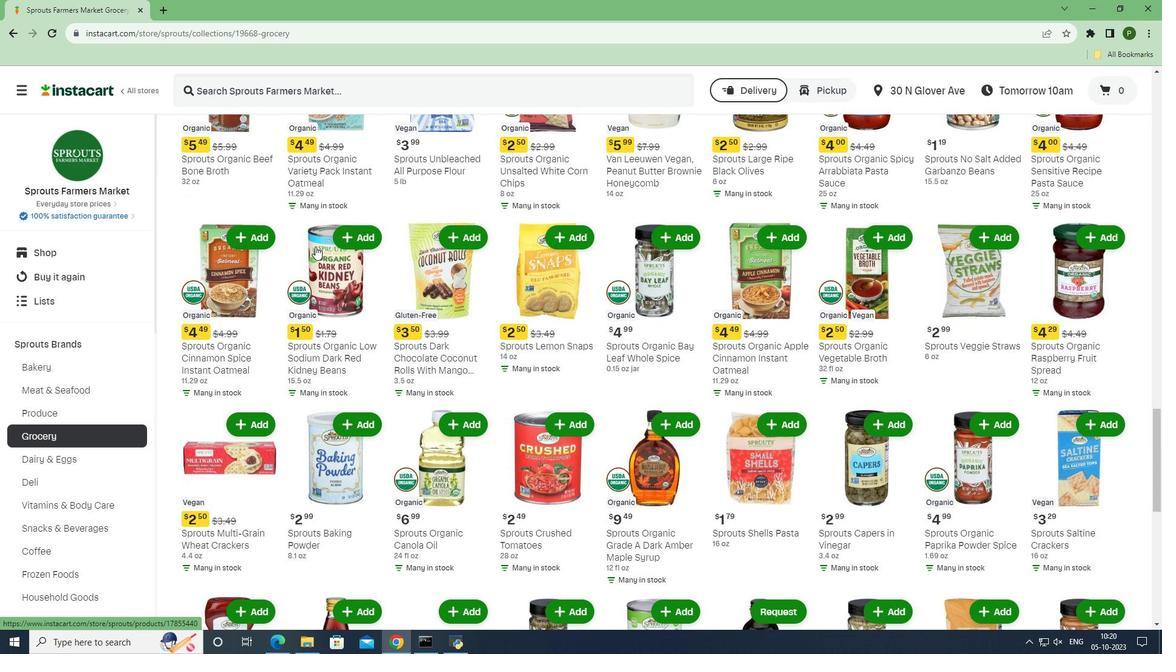 
Action: Mouse scrolled (315, 245) with delta (0, 0)
Screenshot: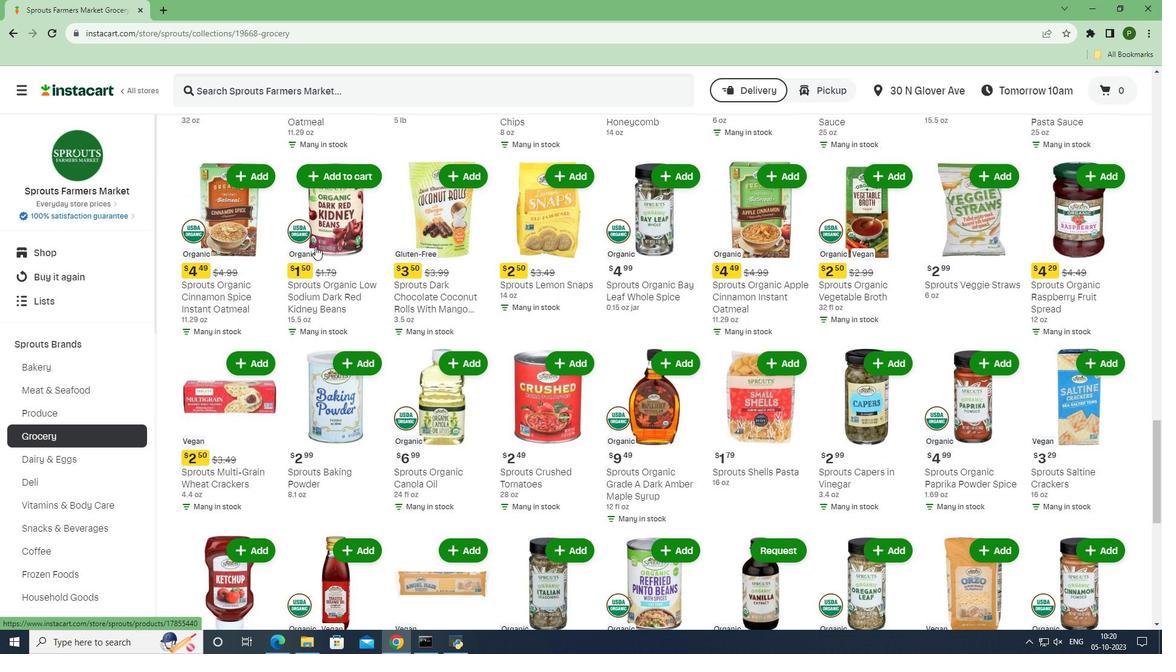 
Action: Mouse scrolled (315, 245) with delta (0, 0)
Screenshot: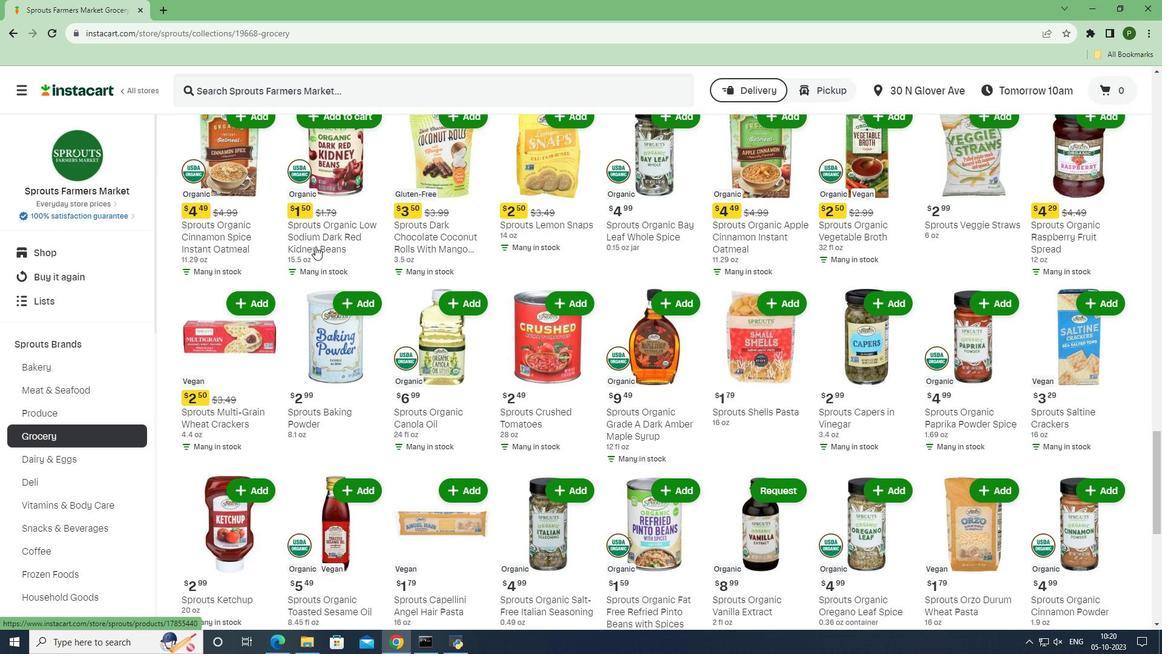 
Action: Mouse scrolled (315, 245) with delta (0, 0)
Screenshot: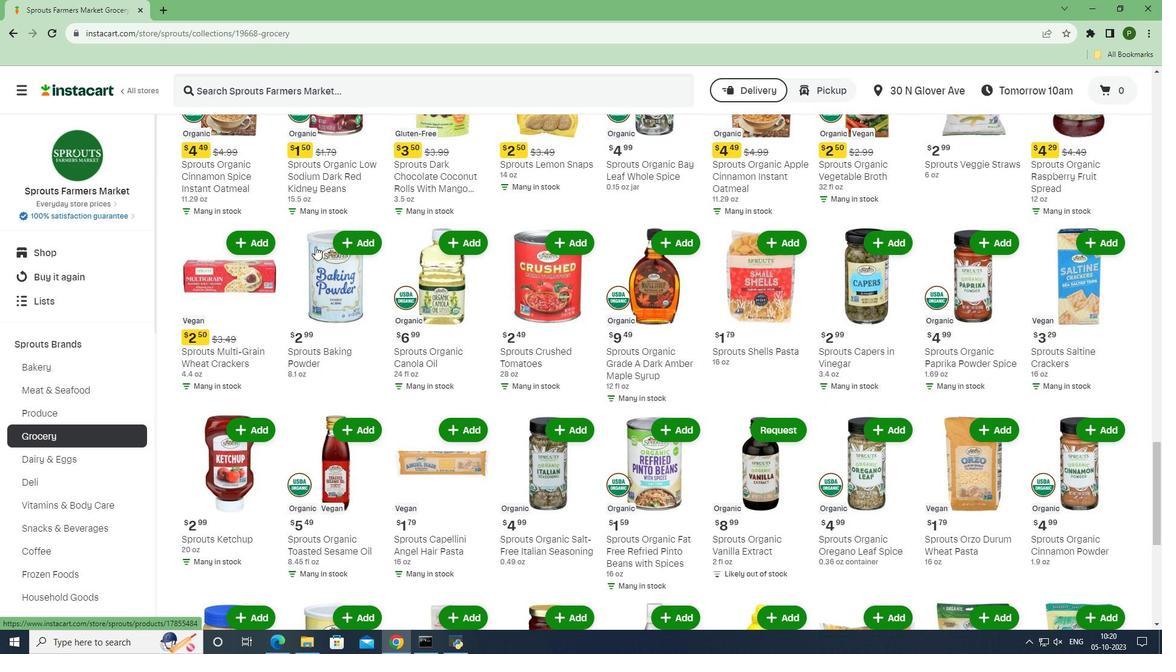 
Action: Mouse scrolled (315, 245) with delta (0, 0)
Screenshot: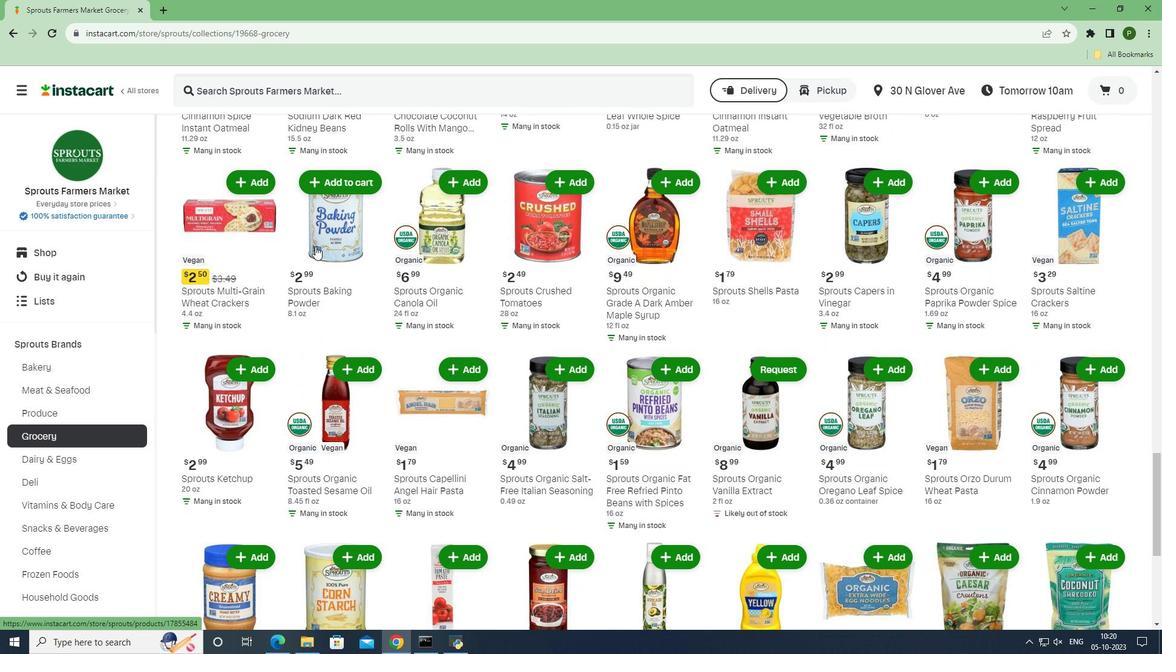 
Action: Mouse scrolled (315, 245) with delta (0, 0)
Screenshot: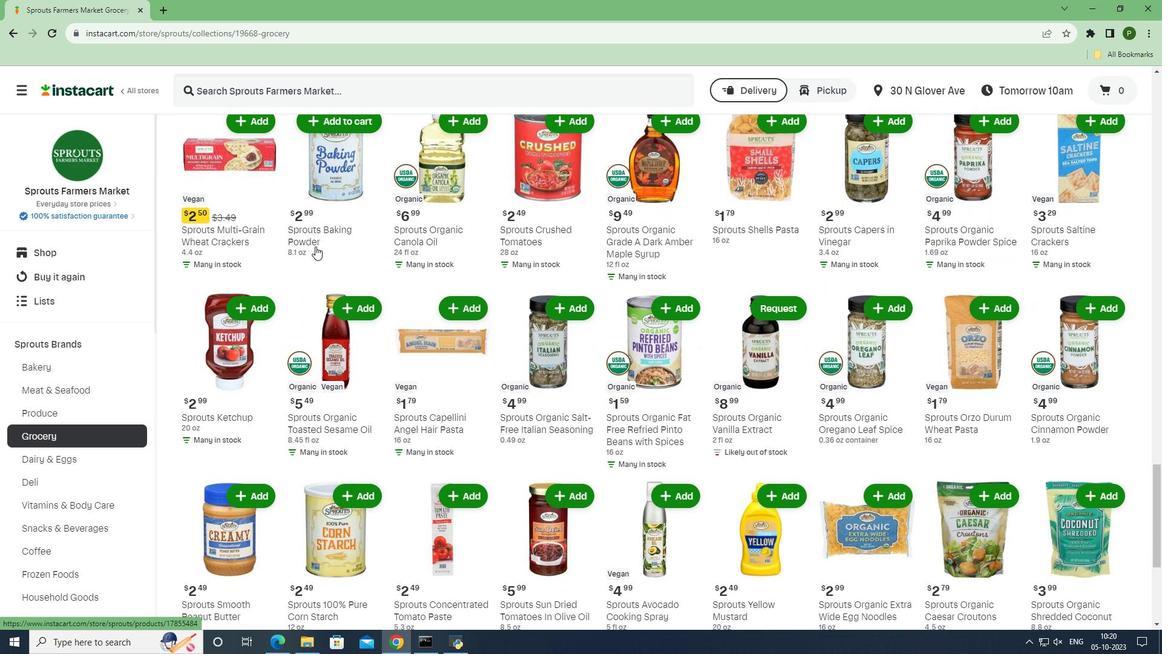
Action: Mouse scrolled (315, 245) with delta (0, 0)
Screenshot: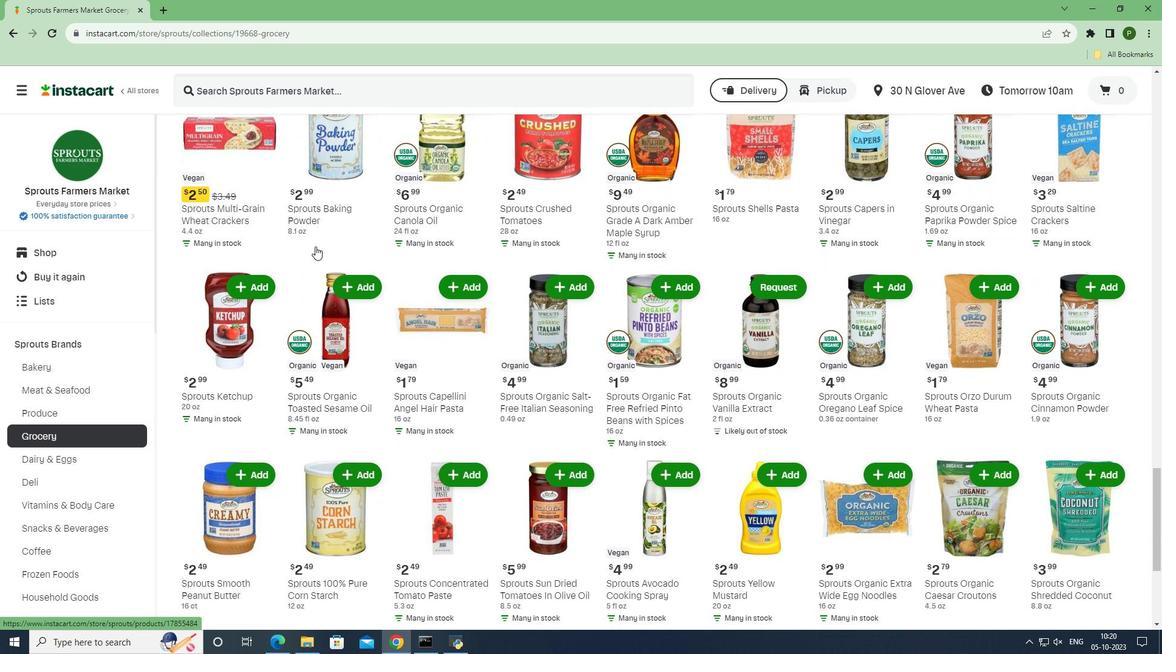 
Action: Mouse scrolled (315, 245) with delta (0, 0)
Screenshot: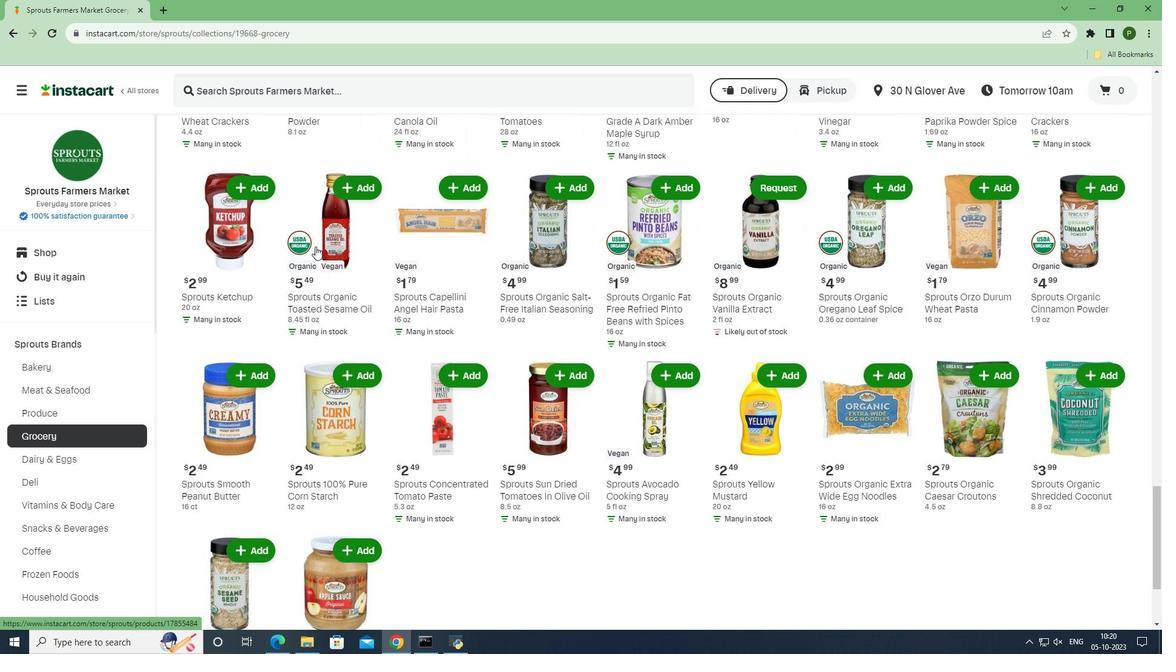
Action: Mouse scrolled (315, 245) with delta (0, 0)
Screenshot: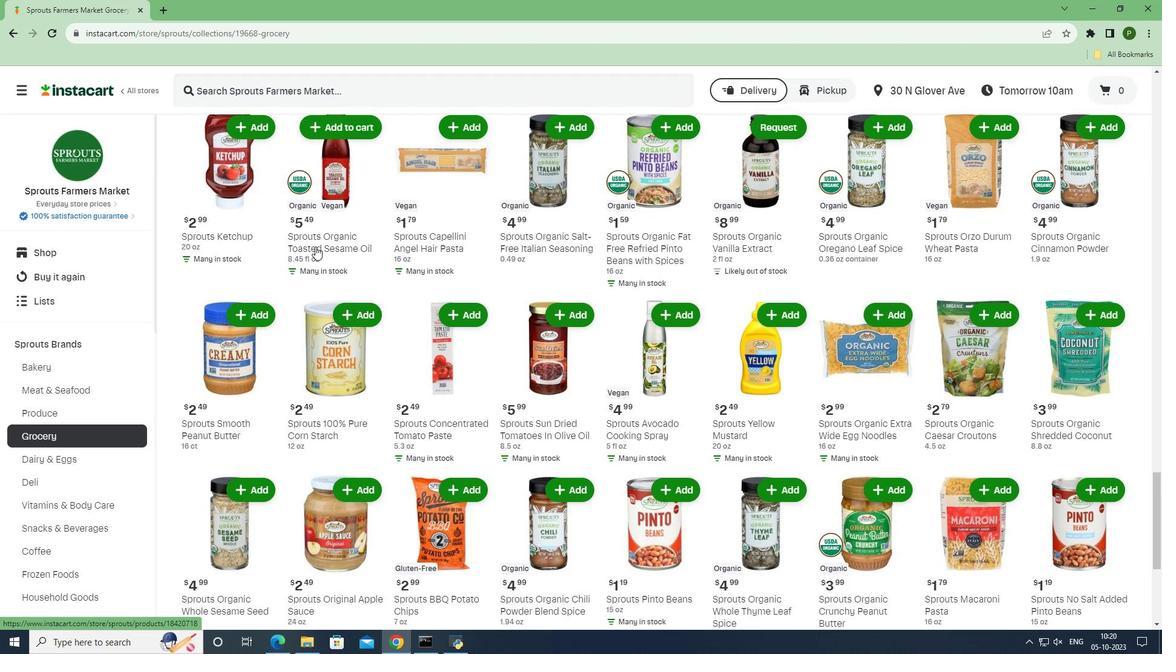 
Action: Mouse scrolled (315, 245) with delta (0, 0)
Screenshot: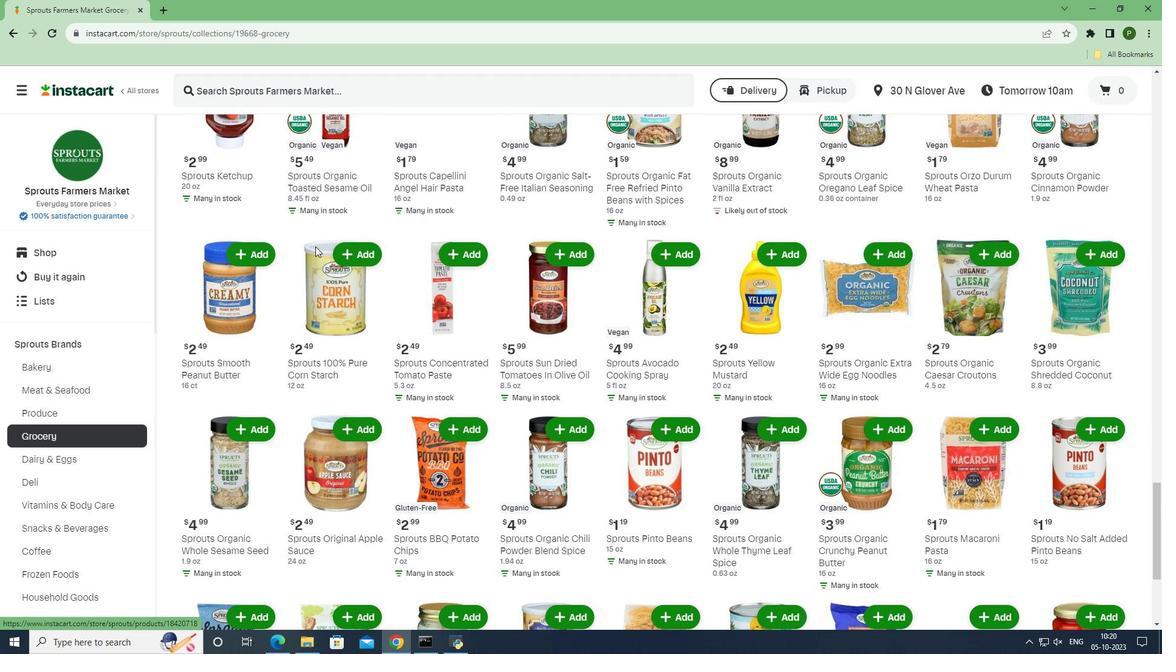 
Action: Mouse scrolled (315, 245) with delta (0, 0)
Screenshot: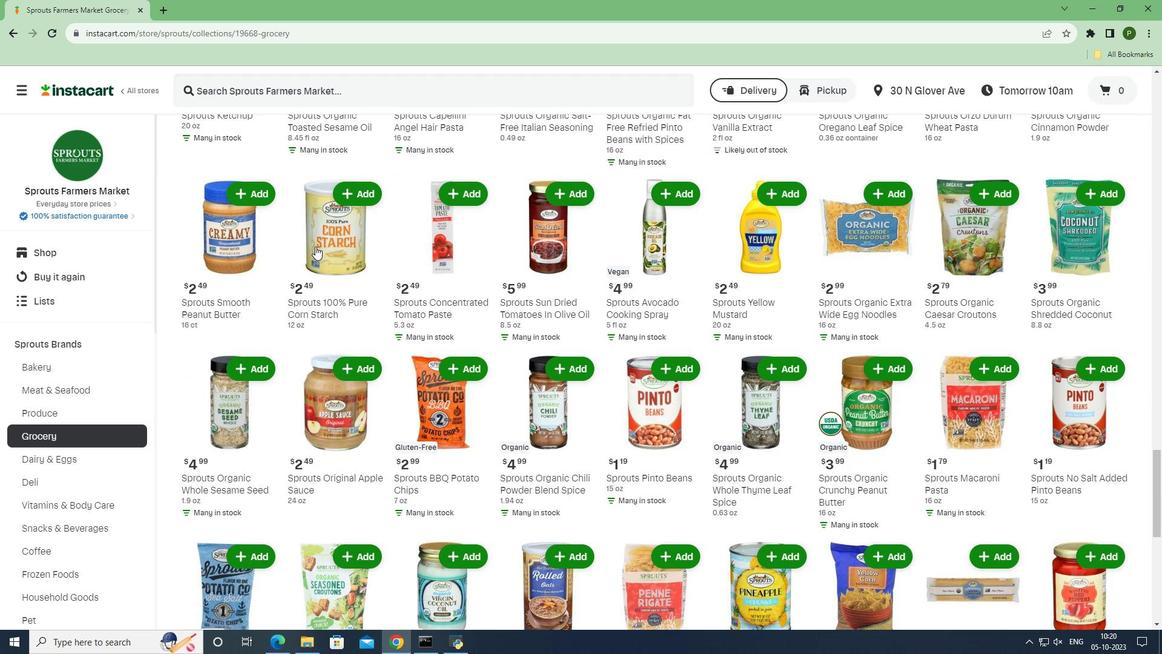 
Action: Mouse scrolled (315, 245) with delta (0, 0)
Screenshot: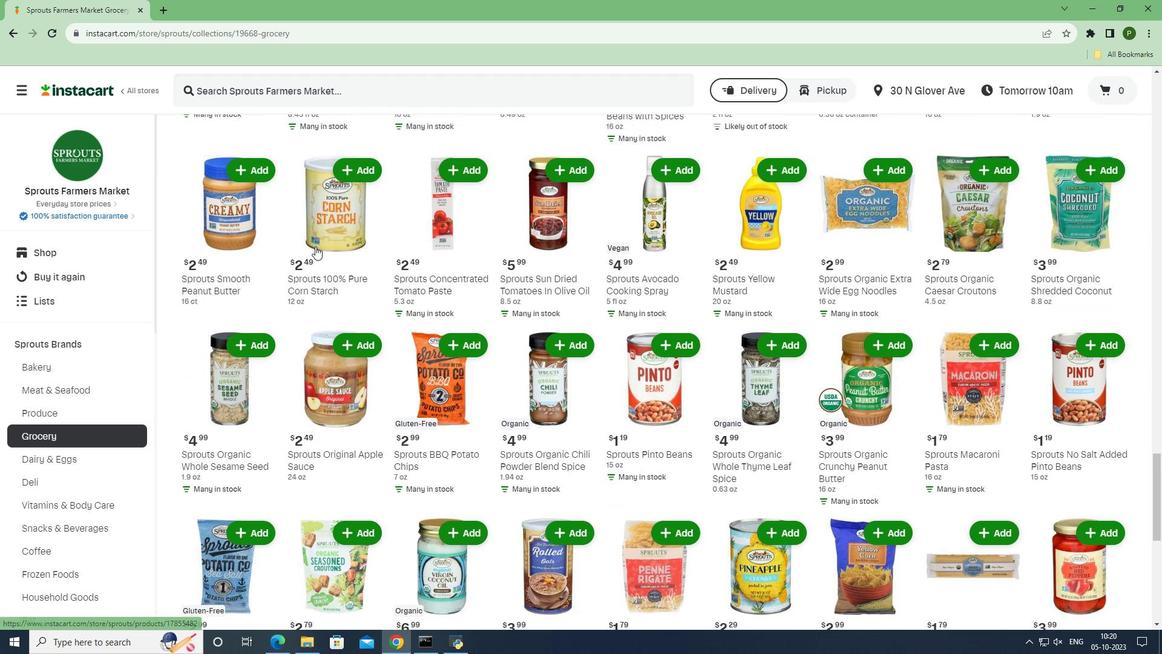 
Action: Mouse scrolled (315, 245) with delta (0, 0)
Screenshot: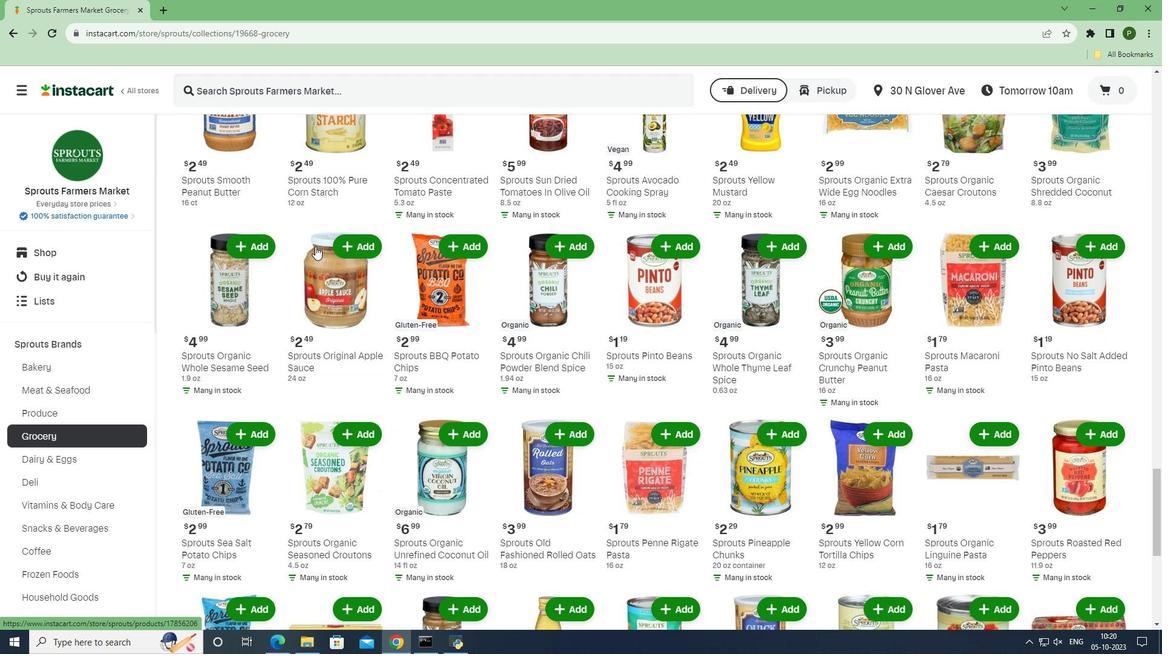 
Action: Mouse scrolled (315, 245) with delta (0, 0)
Screenshot: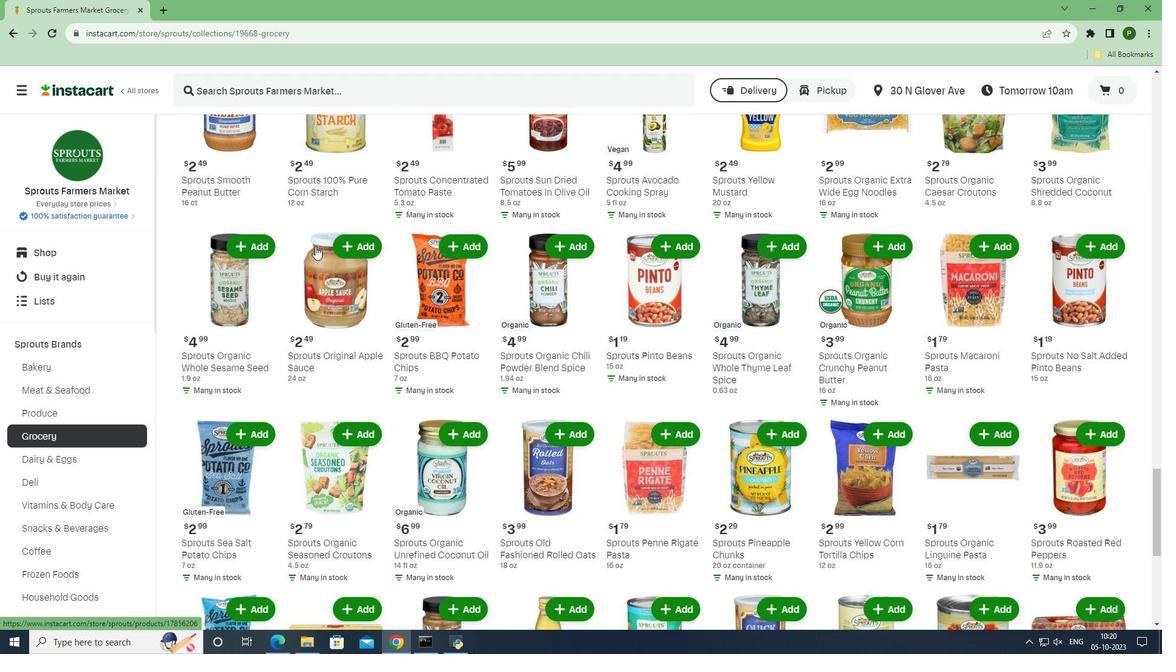 
Action: Mouse scrolled (315, 245) with delta (0, 0)
Screenshot: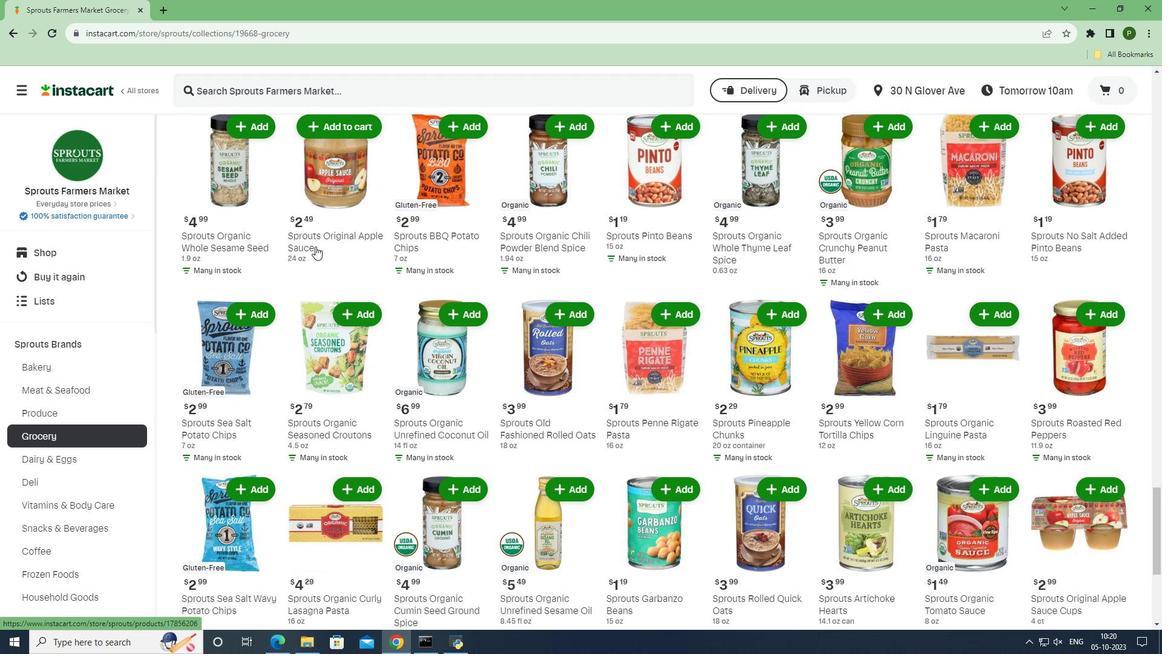 
Action: Mouse scrolled (315, 245) with delta (0, 0)
Screenshot: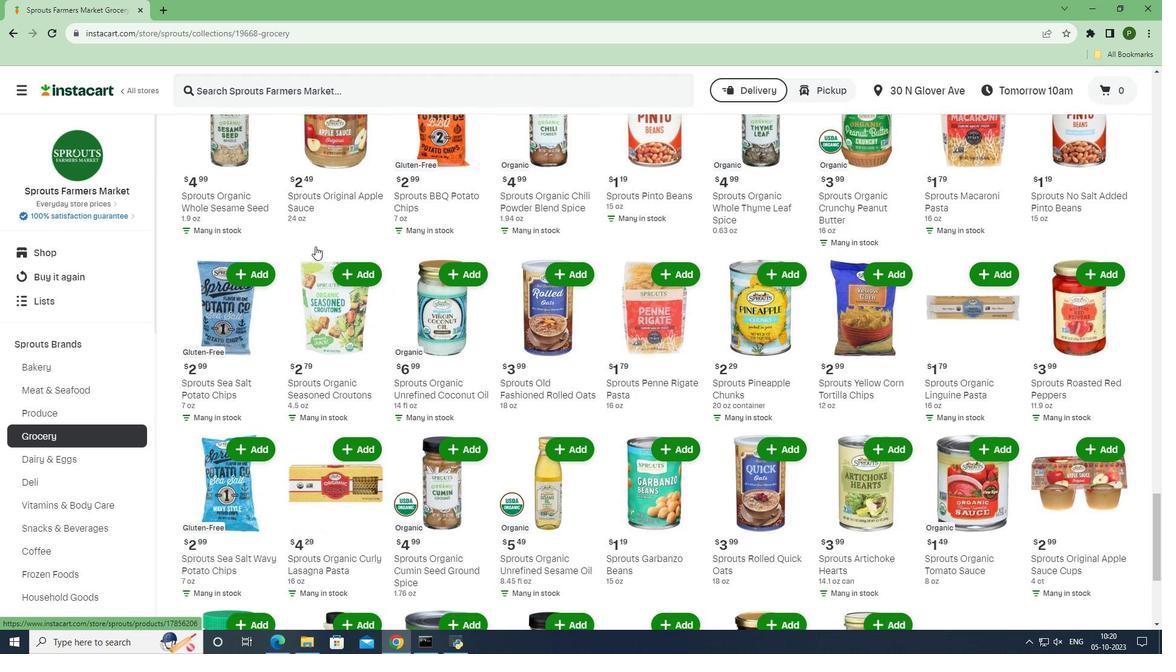 
Action: Mouse scrolled (315, 245) with delta (0, 0)
Screenshot: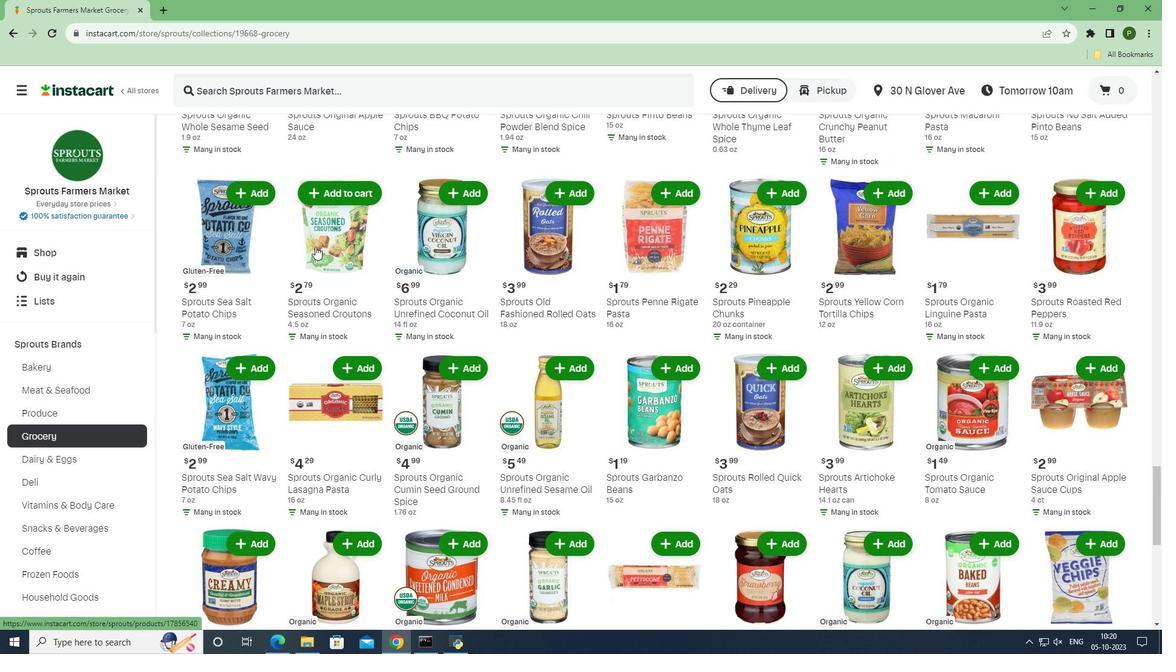 
Action: Mouse scrolled (315, 245) with delta (0, 0)
Screenshot: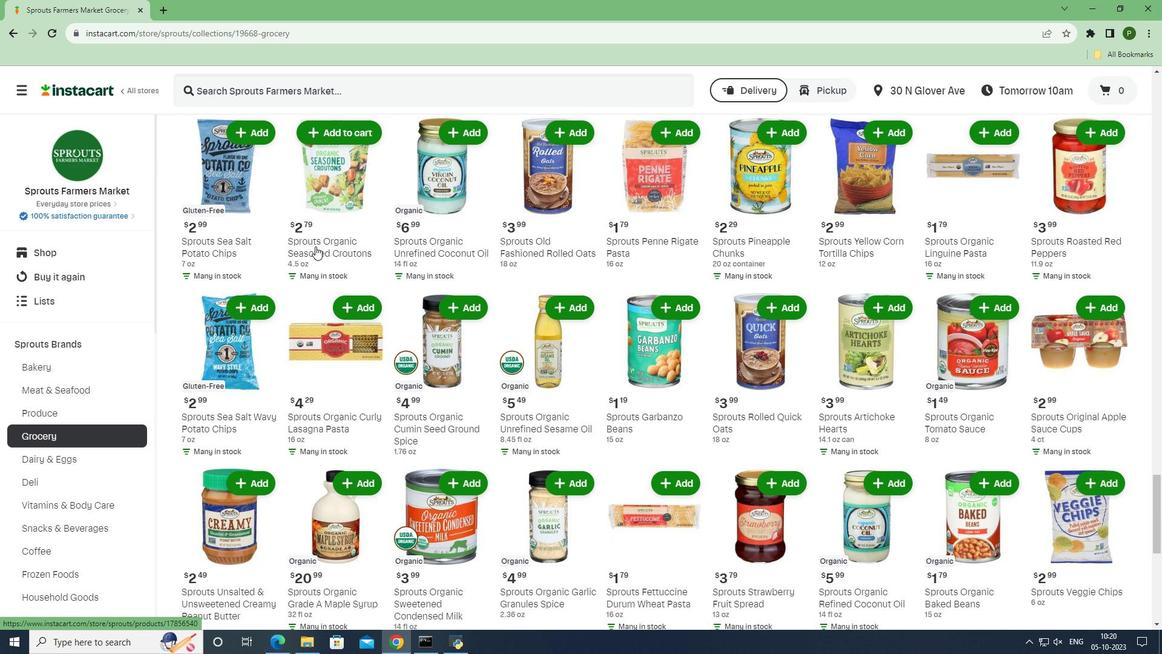 
Action: Mouse moved to (979, 248)
Screenshot: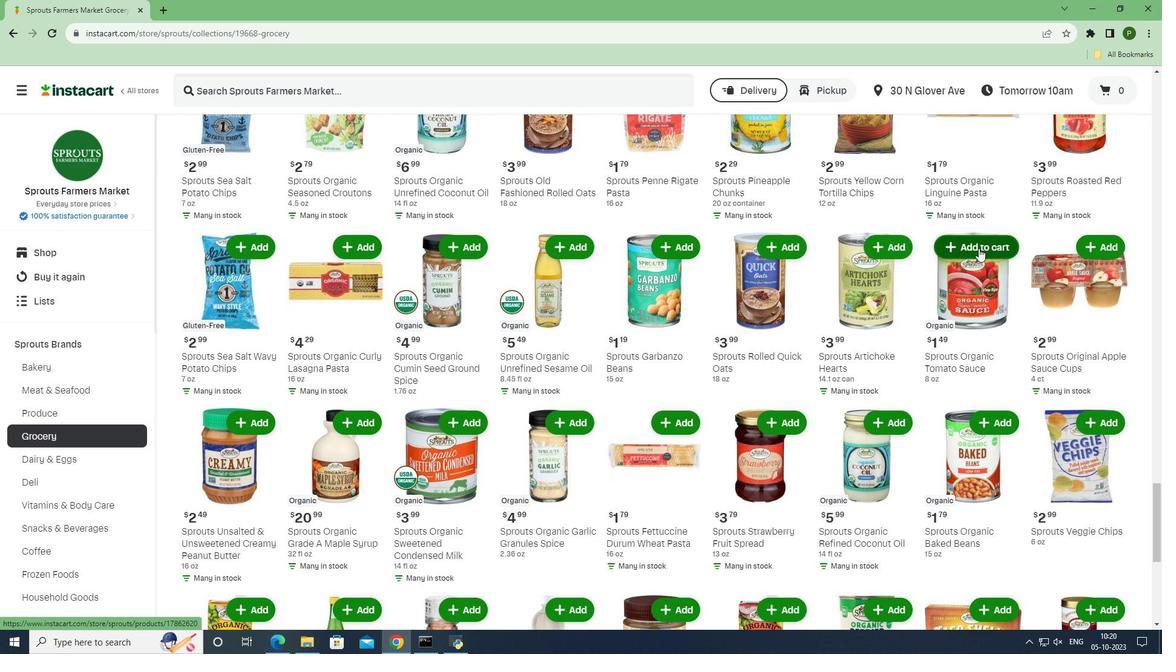 
Action: Mouse pressed left at (979, 248)
Screenshot: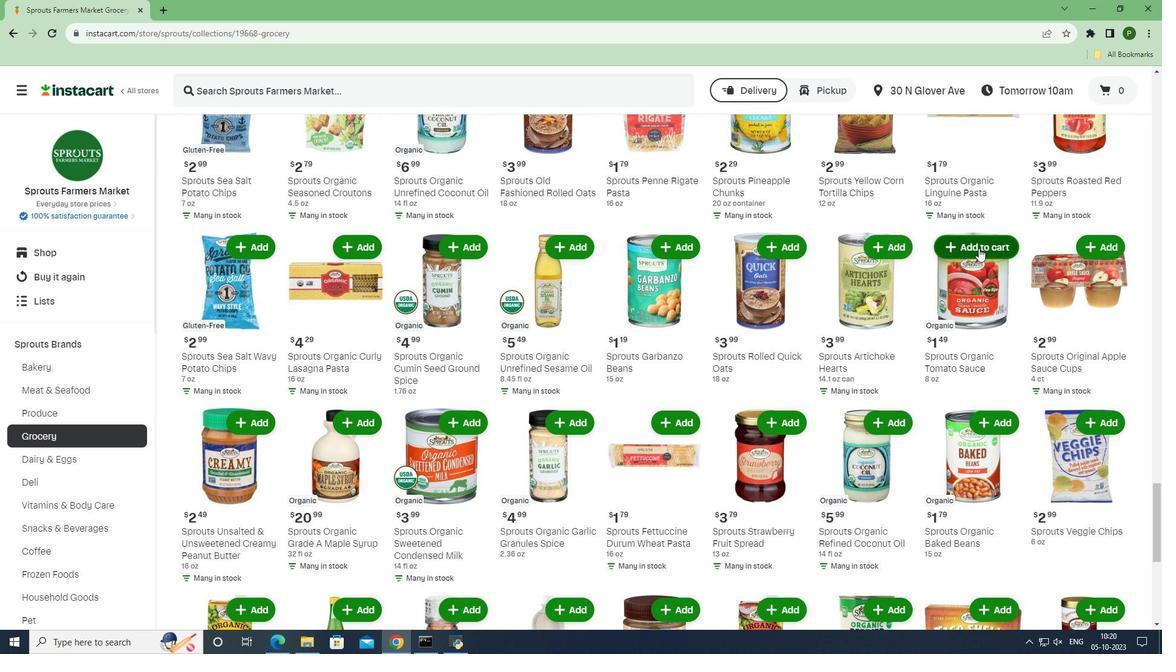 
